 Task: Sort the recently solved tickets in your group, group by Requester language in ascending order.
Action: Mouse moved to (14, 249)
Screenshot: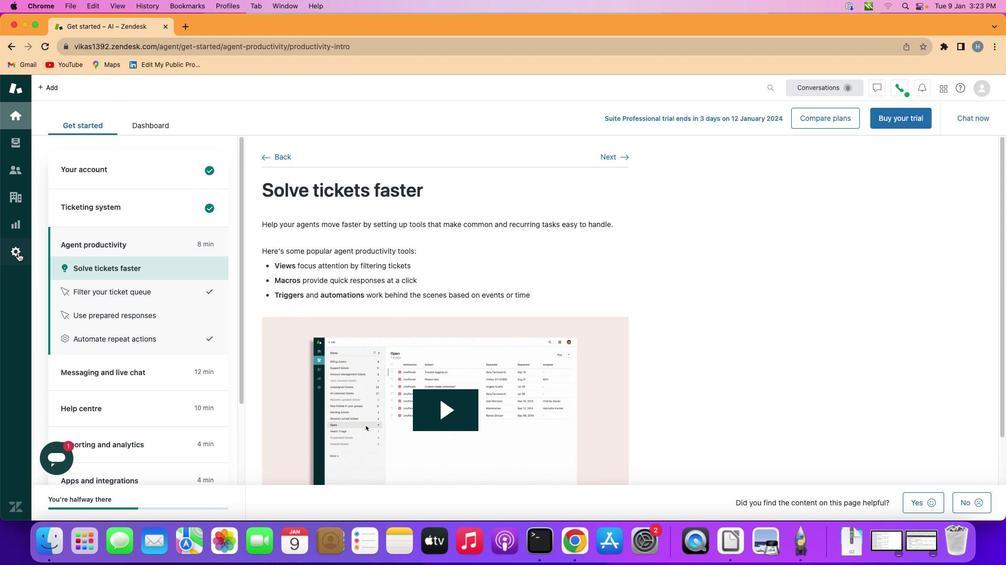 
Action: Mouse pressed left at (14, 249)
Screenshot: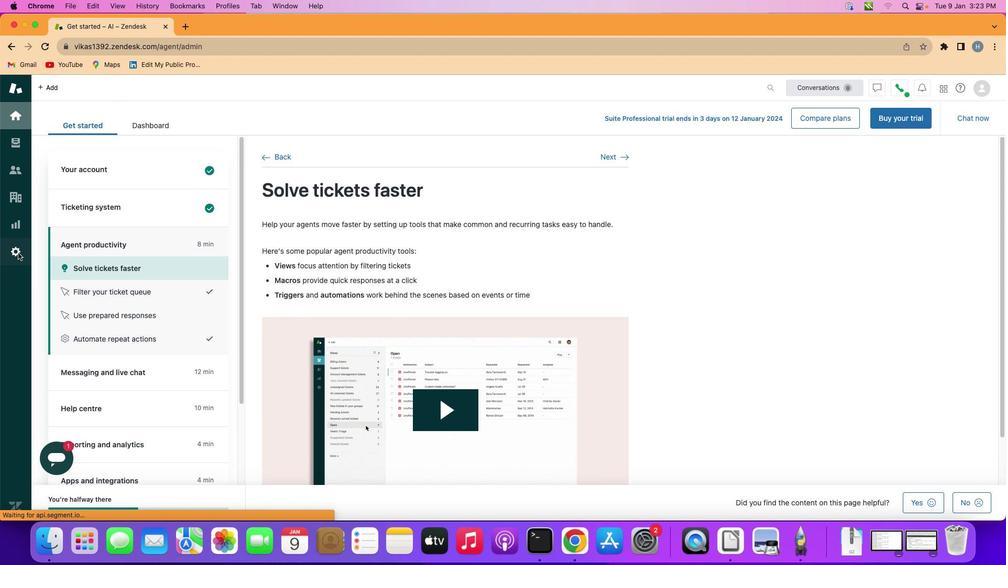 
Action: Mouse moved to (303, 350)
Screenshot: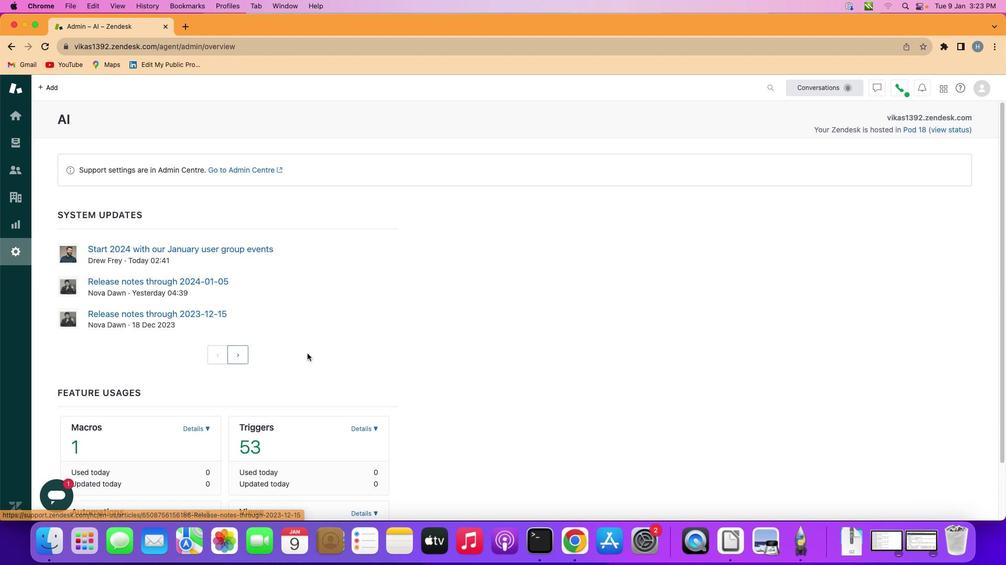 
Action: Mouse scrolled (303, 350) with delta (-3, -2)
Screenshot: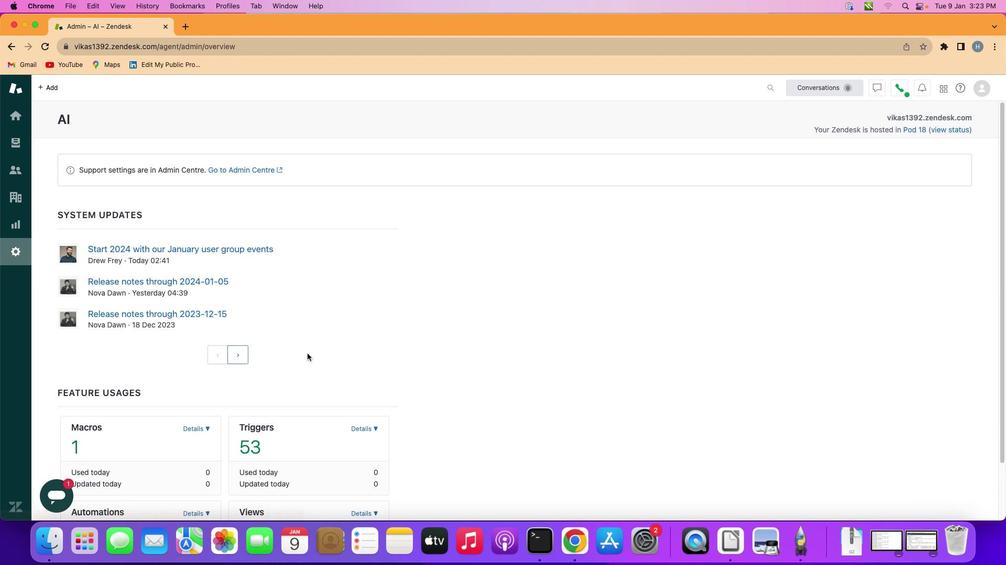 
Action: Mouse scrolled (303, 350) with delta (-3, -4)
Screenshot: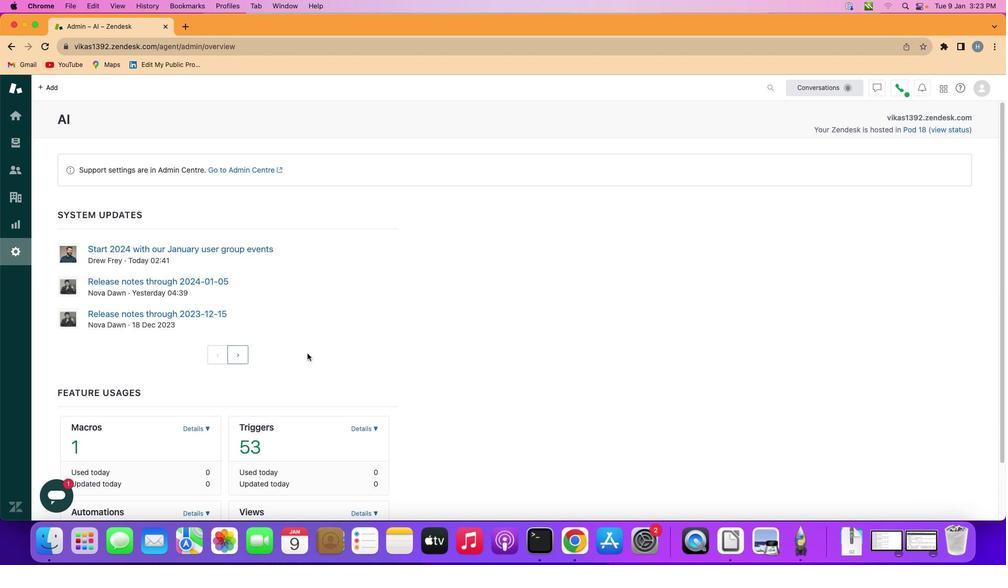 
Action: Mouse scrolled (303, 350) with delta (-3, -4)
Screenshot: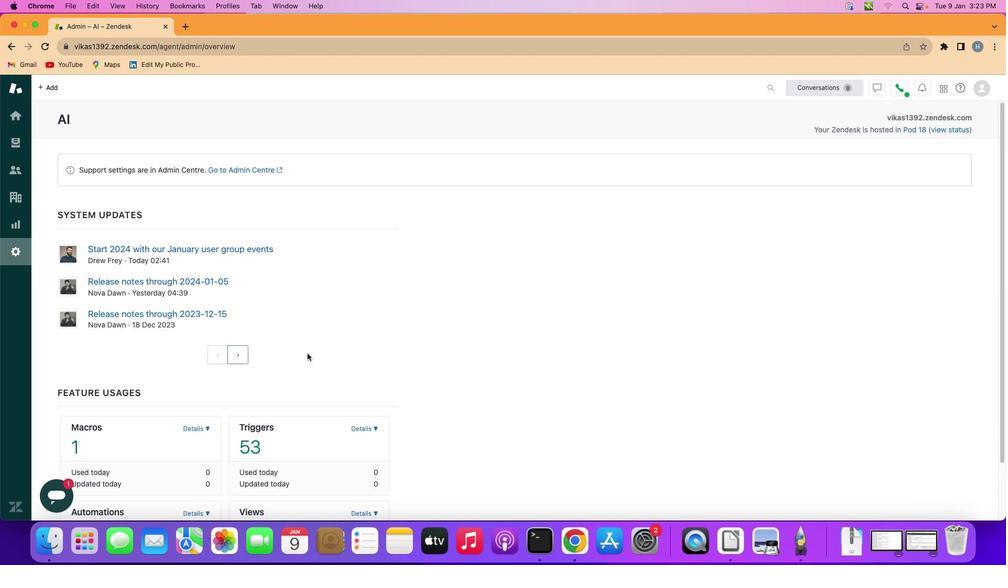 
Action: Mouse scrolled (303, 350) with delta (-3, -5)
Screenshot: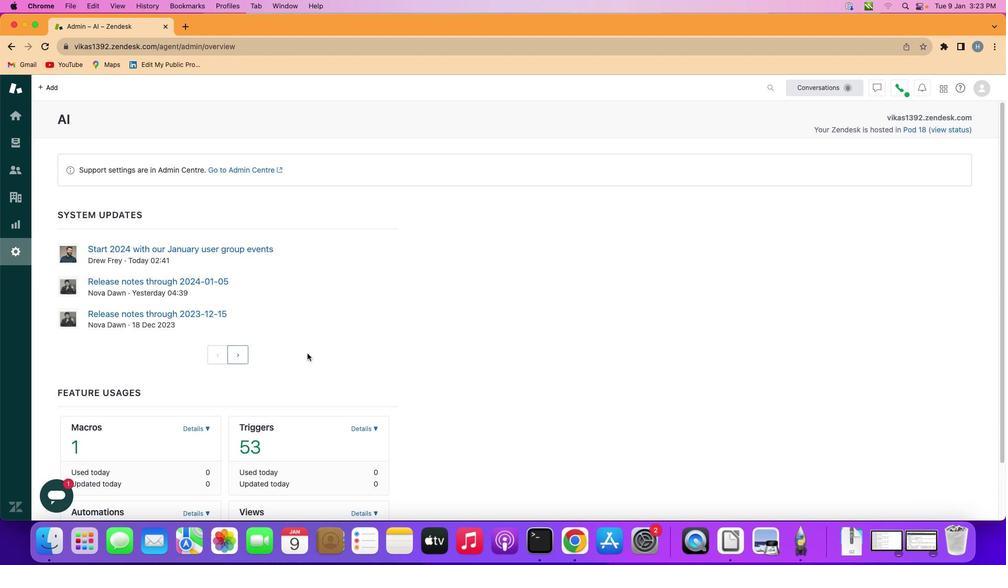 
Action: Mouse scrolled (303, 350) with delta (-3, -6)
Screenshot: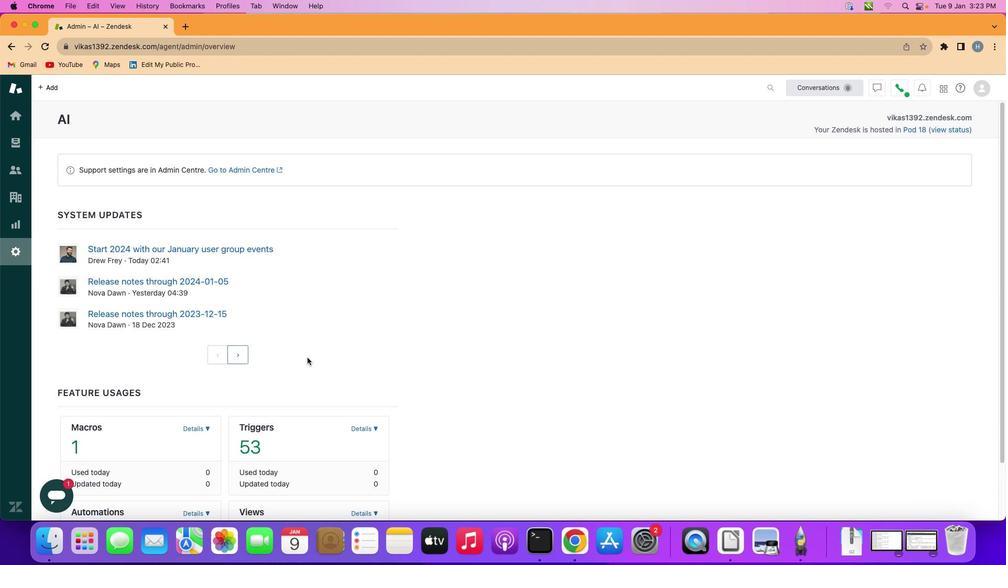 
Action: Mouse scrolled (303, 350) with delta (-3, -6)
Screenshot: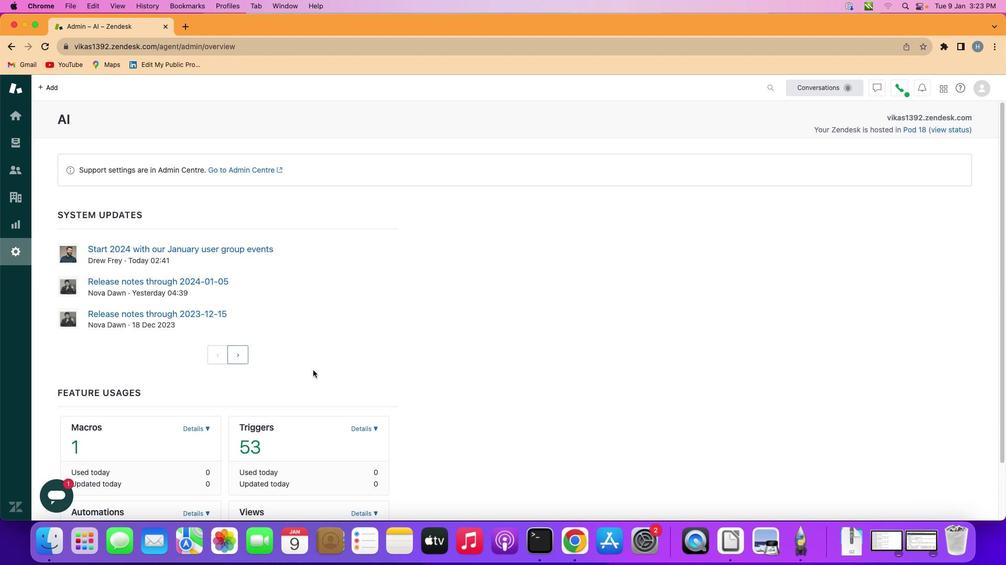 
Action: Mouse moved to (320, 423)
Screenshot: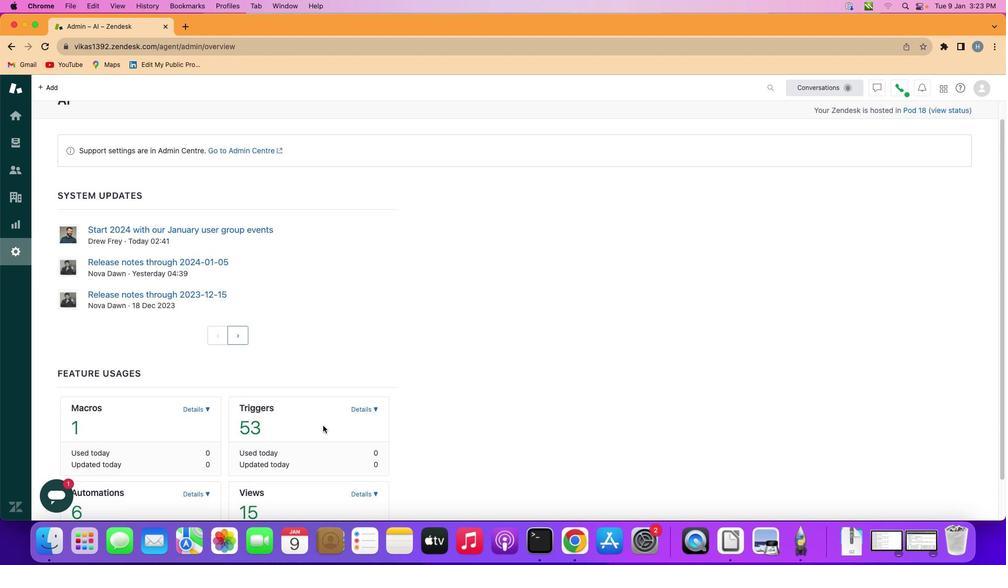 
Action: Mouse scrolled (320, 423) with delta (-3, -3)
Screenshot: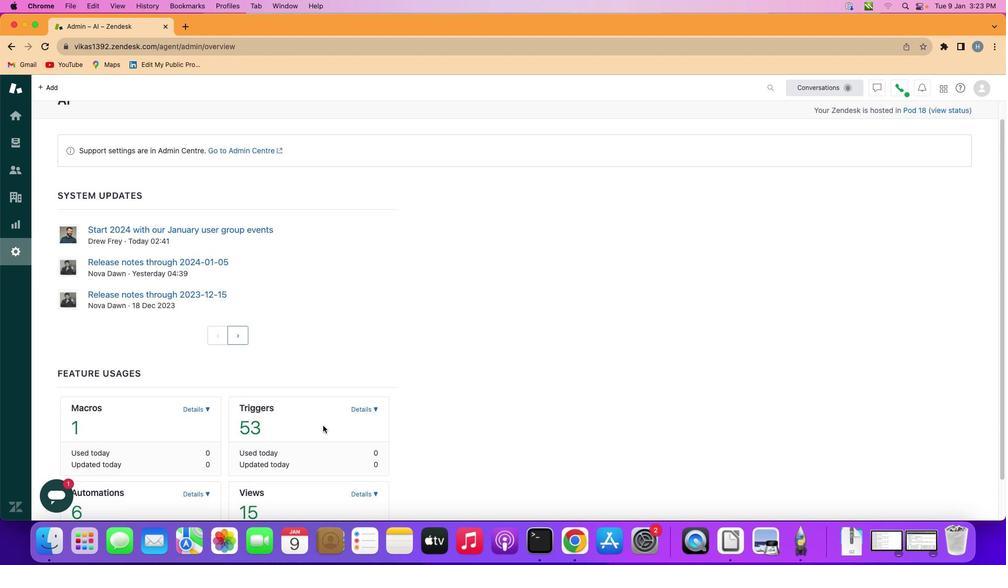 
Action: Mouse moved to (319, 422)
Screenshot: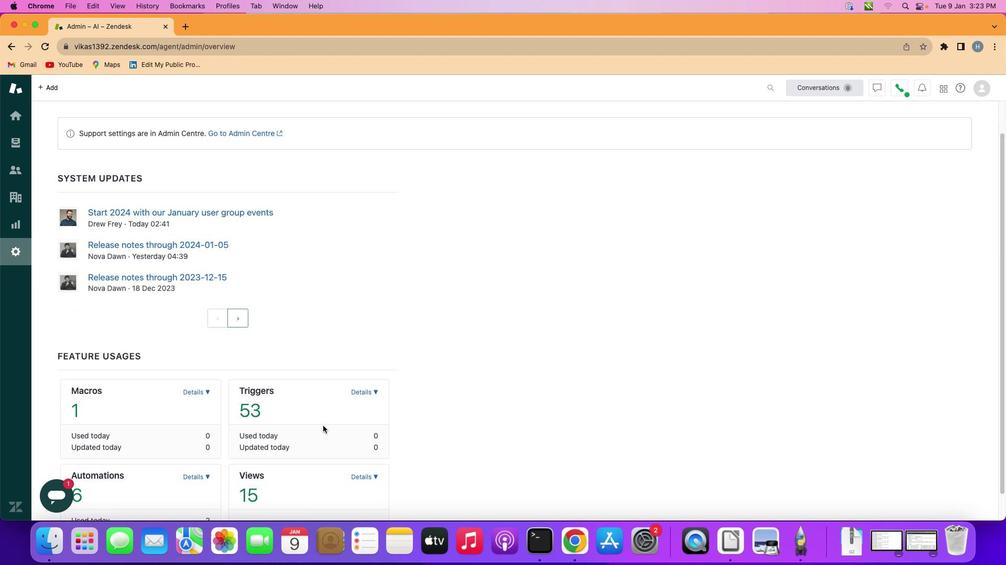 
Action: Mouse scrolled (319, 422) with delta (-3, -3)
Screenshot: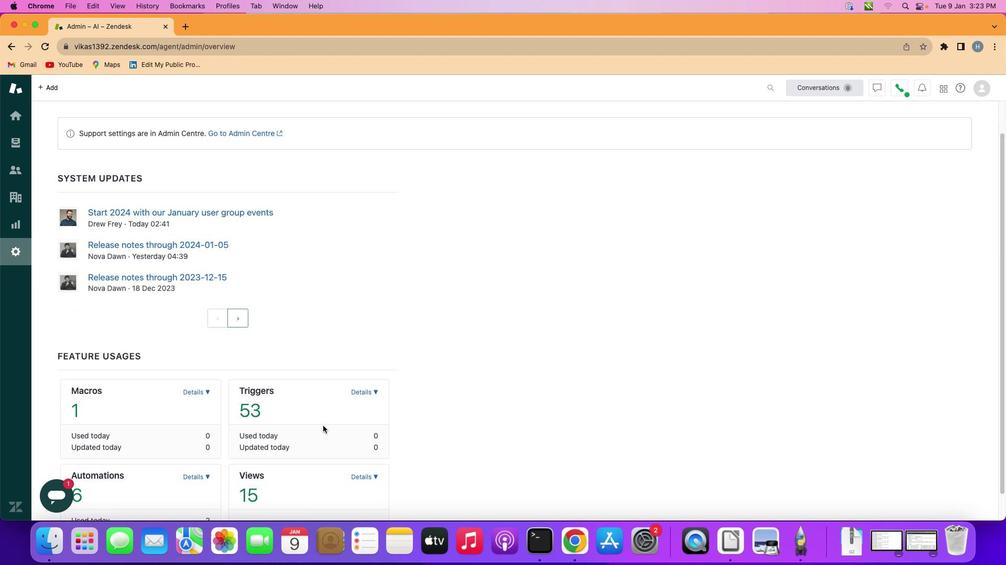 
Action: Mouse moved to (319, 422)
Screenshot: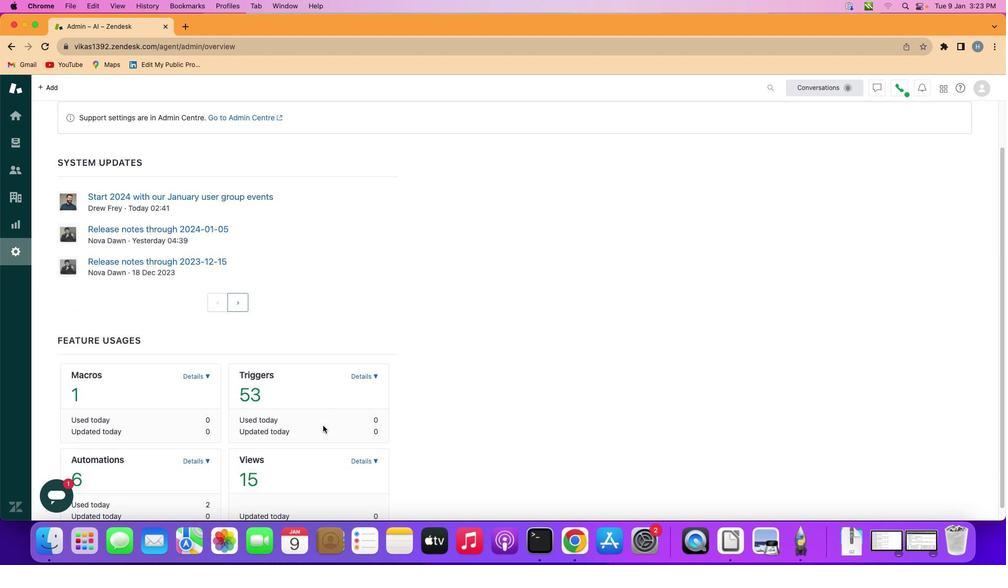 
Action: Mouse scrolled (319, 422) with delta (-3, -4)
Screenshot: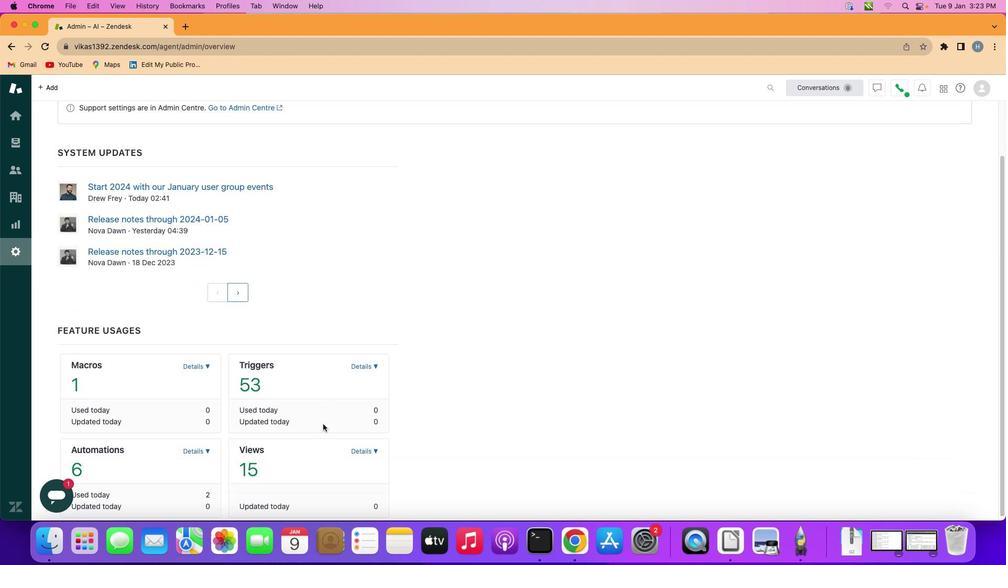 
Action: Mouse moved to (319, 422)
Screenshot: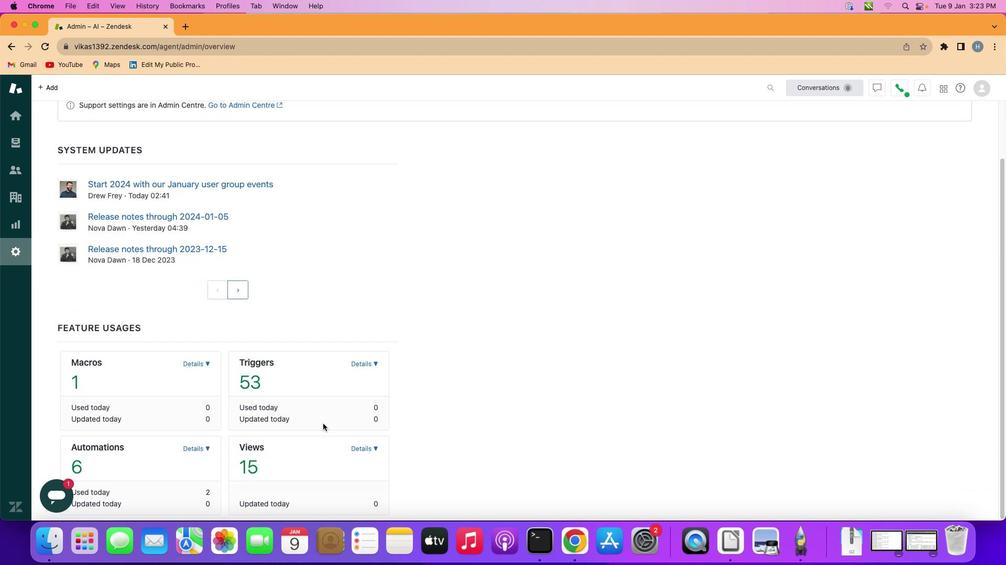 
Action: Mouse scrolled (319, 422) with delta (-3, -5)
Screenshot: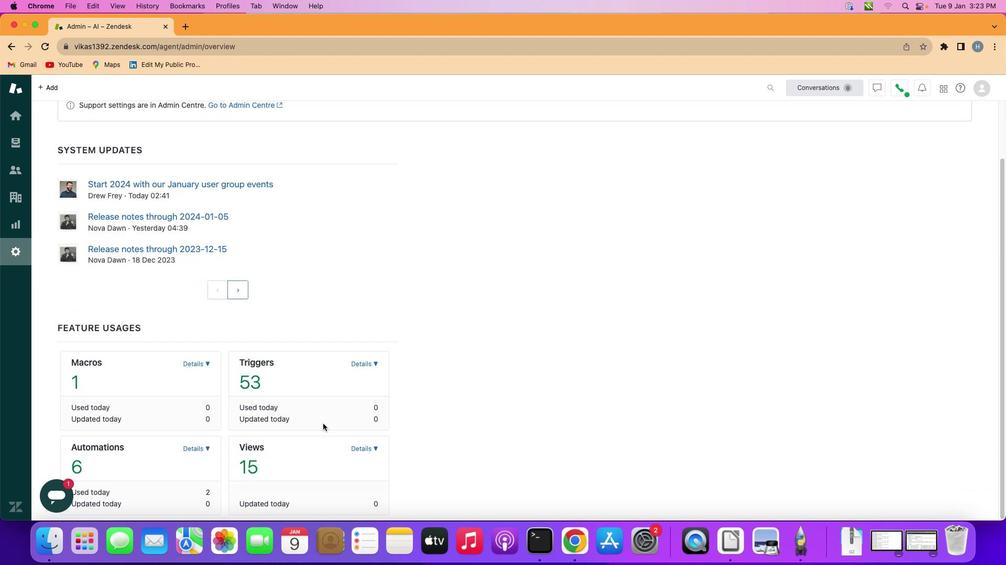 
Action: Mouse scrolled (319, 422) with delta (-3, -5)
Screenshot: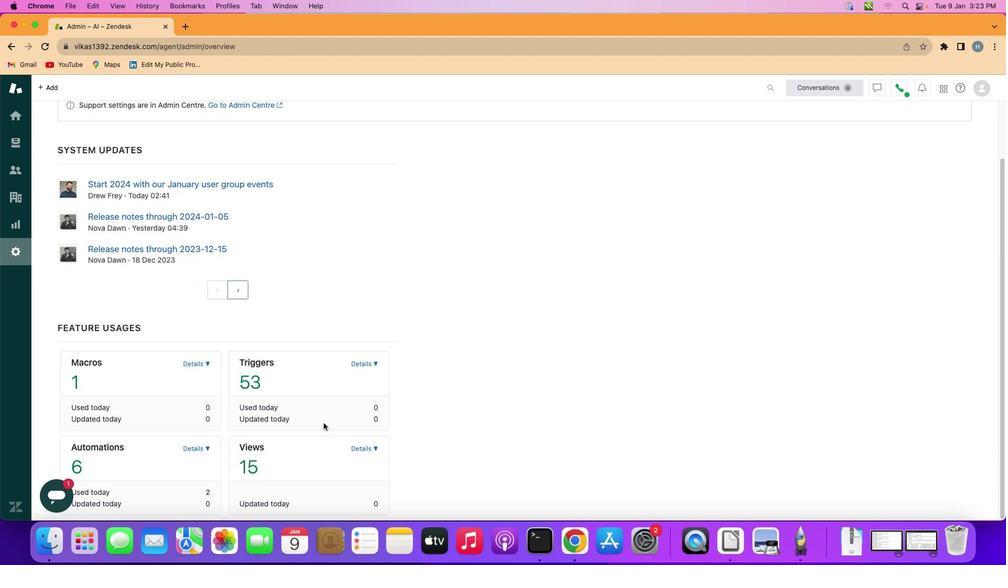
Action: Mouse scrolled (319, 422) with delta (-3, -5)
Screenshot: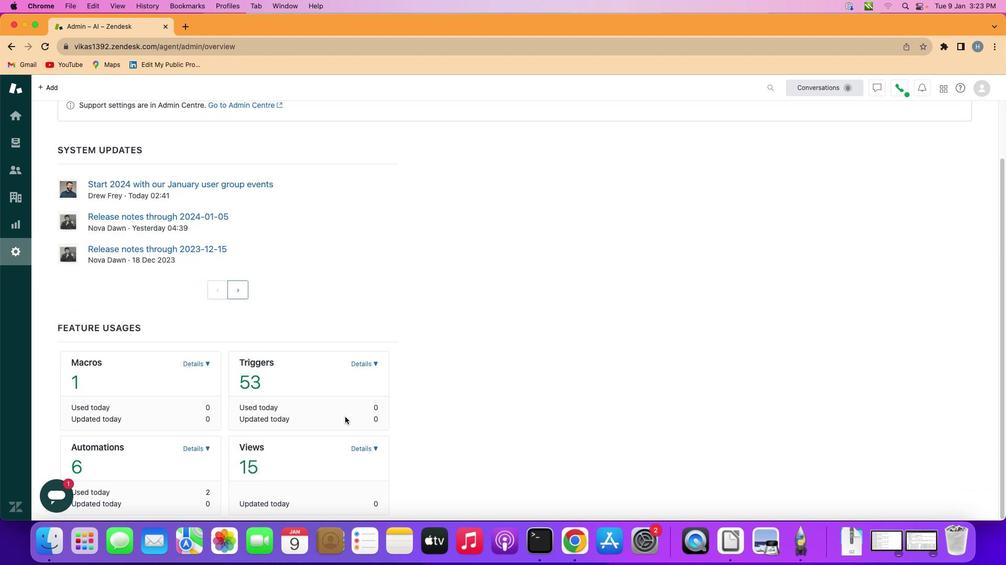 
Action: Mouse moved to (357, 445)
Screenshot: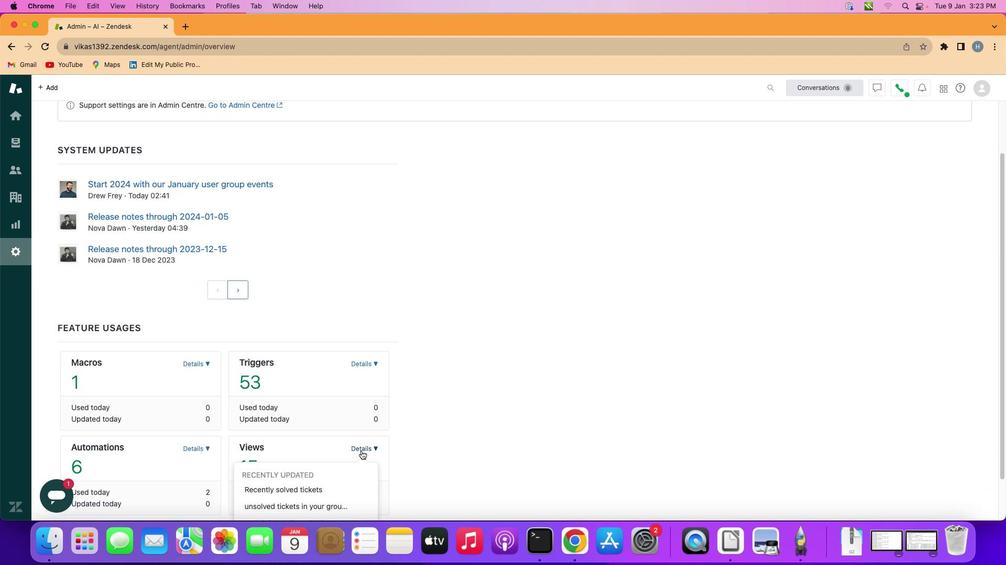 
Action: Mouse pressed left at (357, 445)
Screenshot: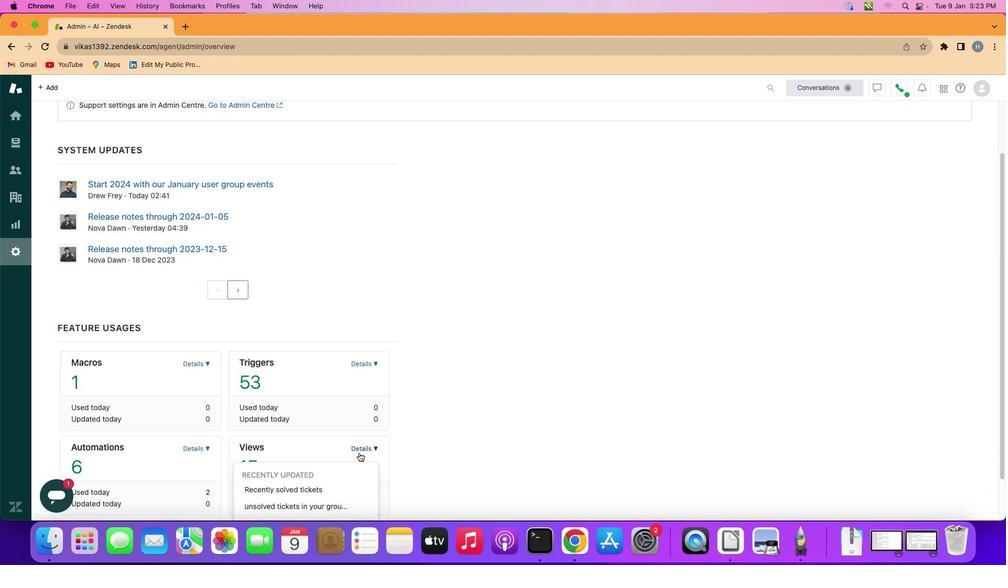 
Action: Mouse moved to (310, 483)
Screenshot: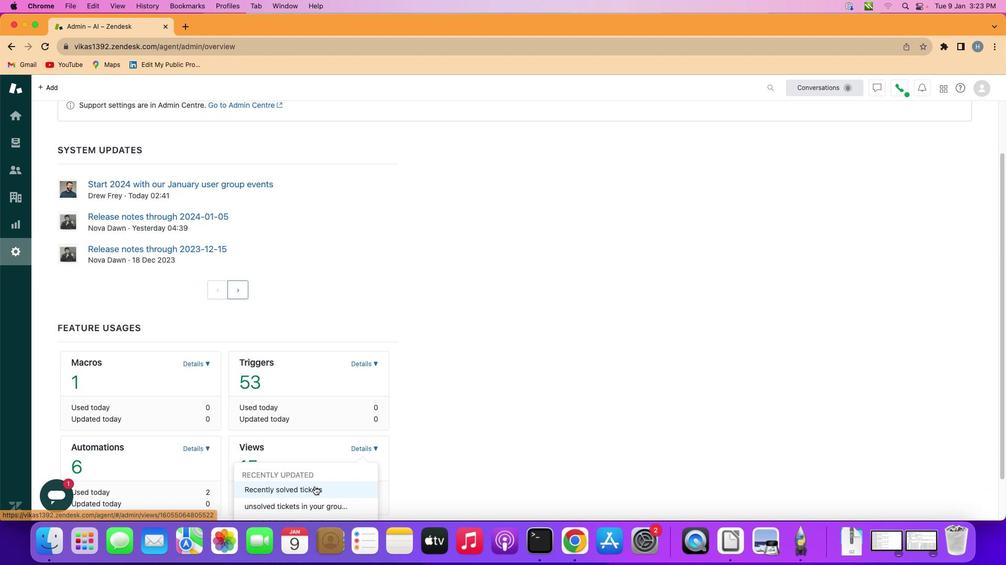 
Action: Mouse pressed left at (310, 483)
Screenshot: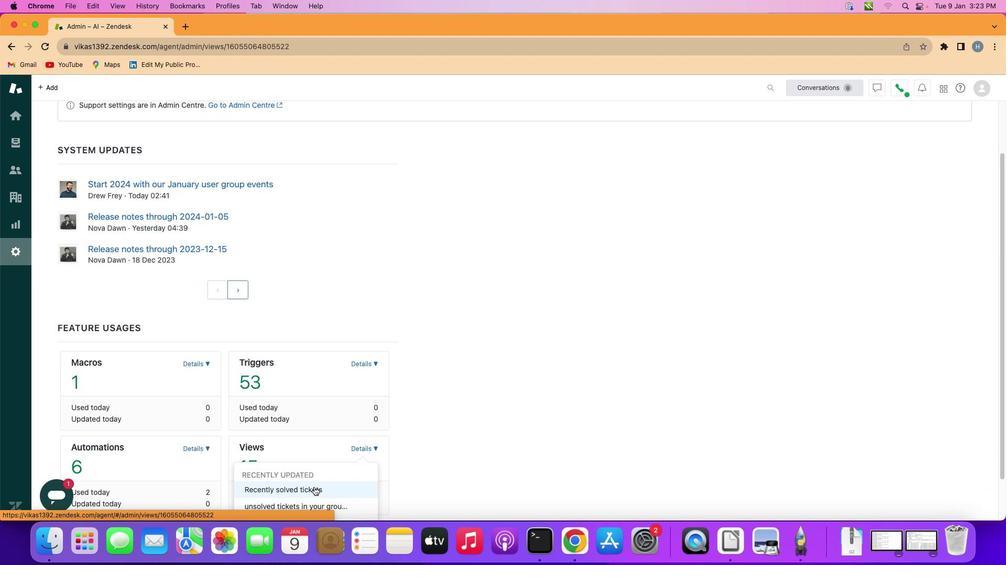 
Action: Mouse moved to (356, 324)
Screenshot: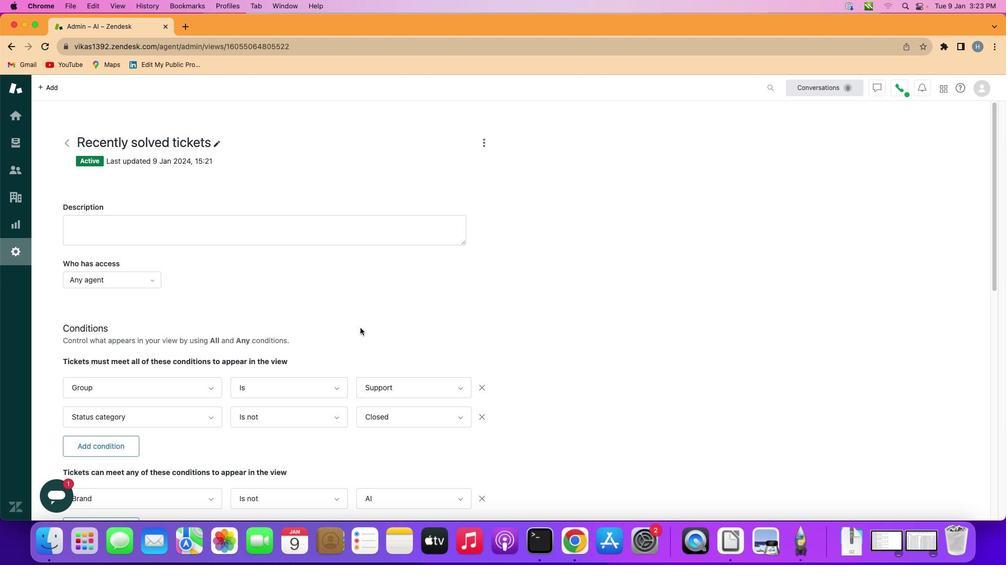 
Action: Mouse scrolled (356, 324) with delta (-3, -3)
Screenshot: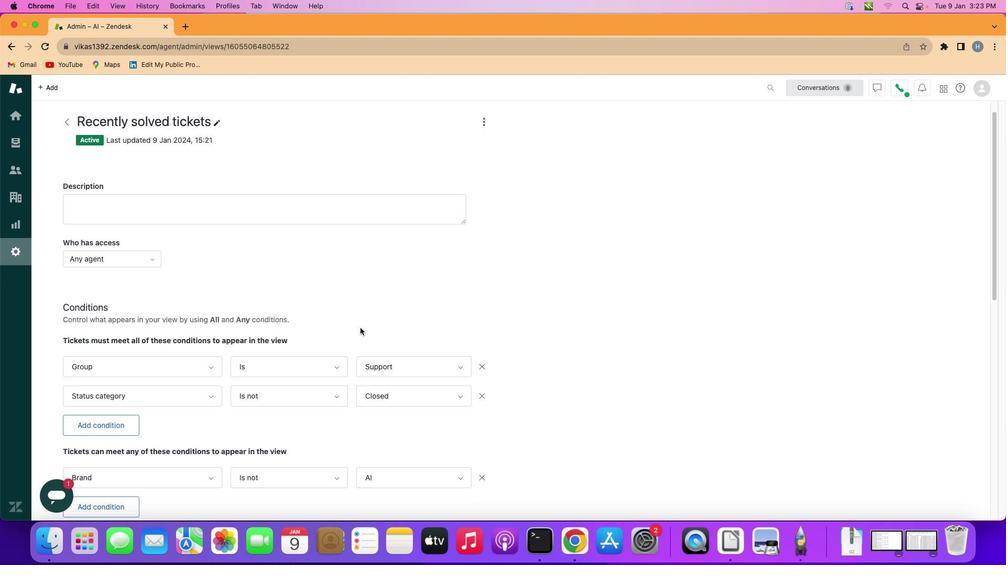 
Action: Mouse scrolled (356, 324) with delta (-3, -3)
Screenshot: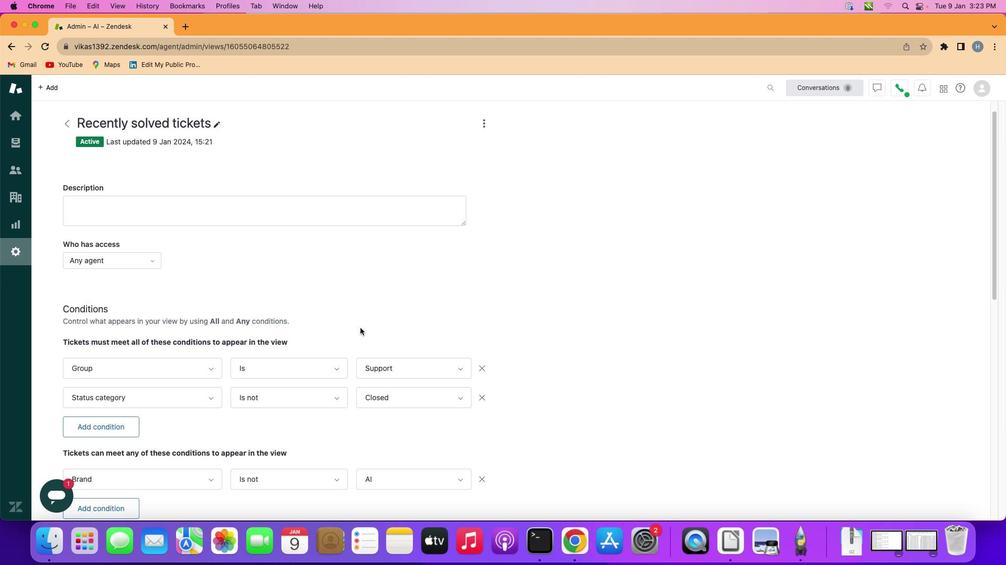 
Action: Mouse scrolled (356, 324) with delta (-3, -4)
Screenshot: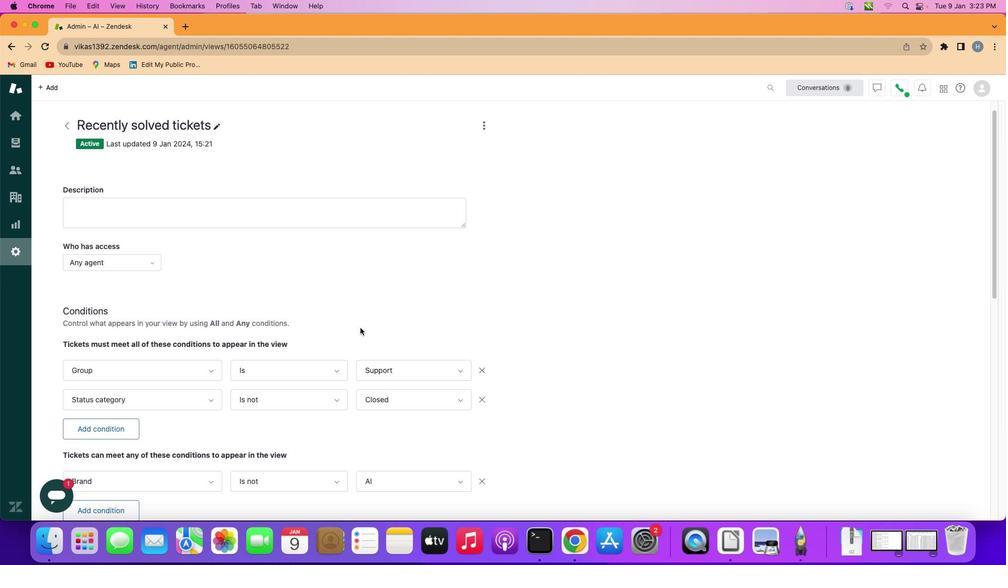 
Action: Mouse scrolled (356, 324) with delta (-3, -1)
Screenshot: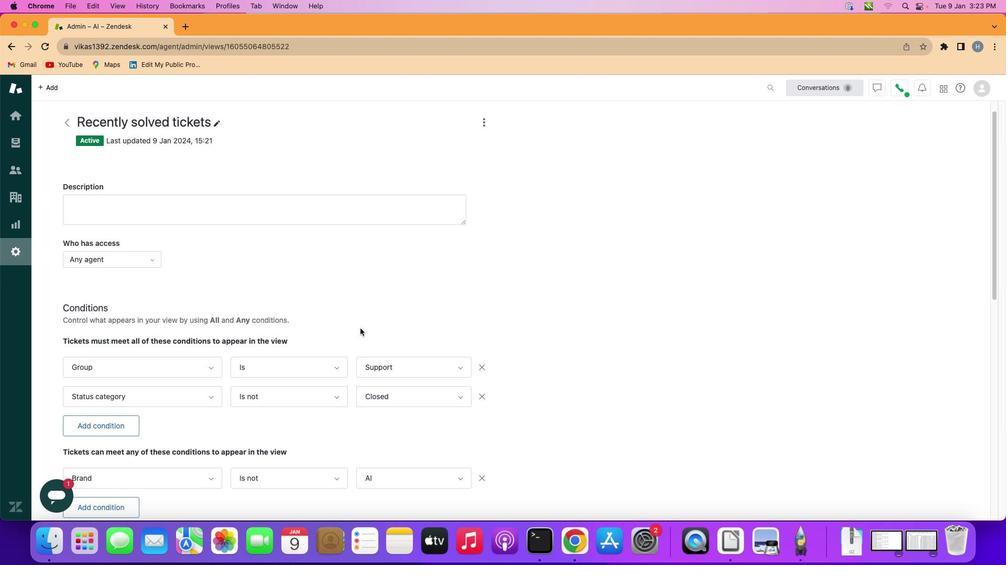 
Action: Mouse scrolled (356, 324) with delta (-3, -3)
Screenshot: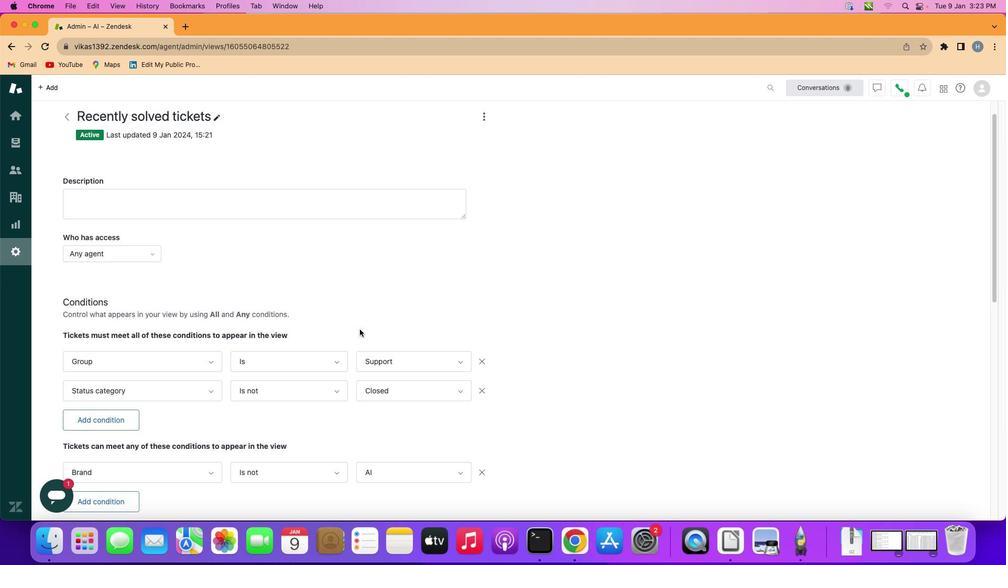 
Action: Mouse moved to (356, 328)
Screenshot: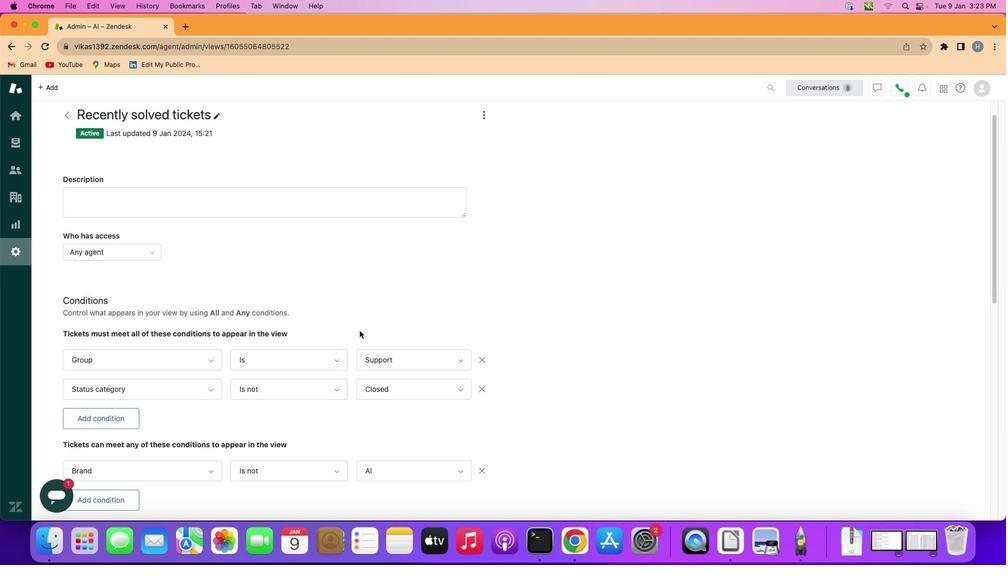 
Action: Mouse scrolled (356, 328) with delta (-3, -3)
Screenshot: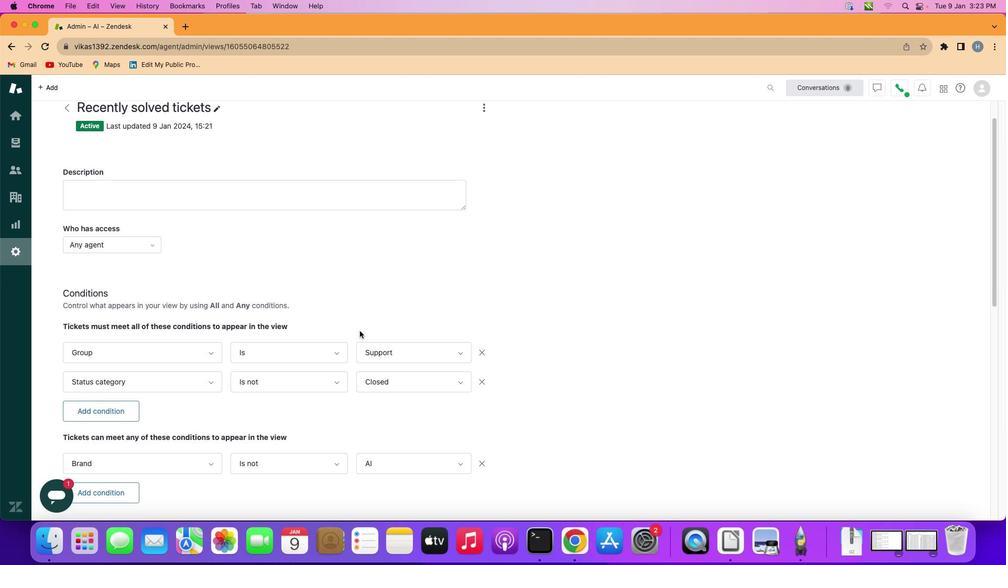 
Action: Mouse scrolled (356, 328) with delta (-3, -3)
Screenshot: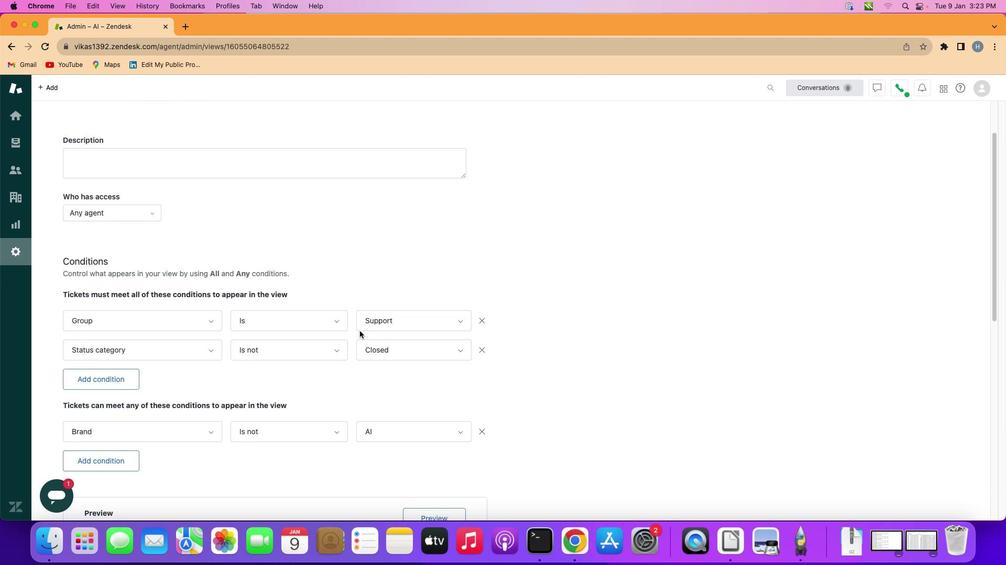 
Action: Mouse scrolled (356, 328) with delta (-3, -3)
Screenshot: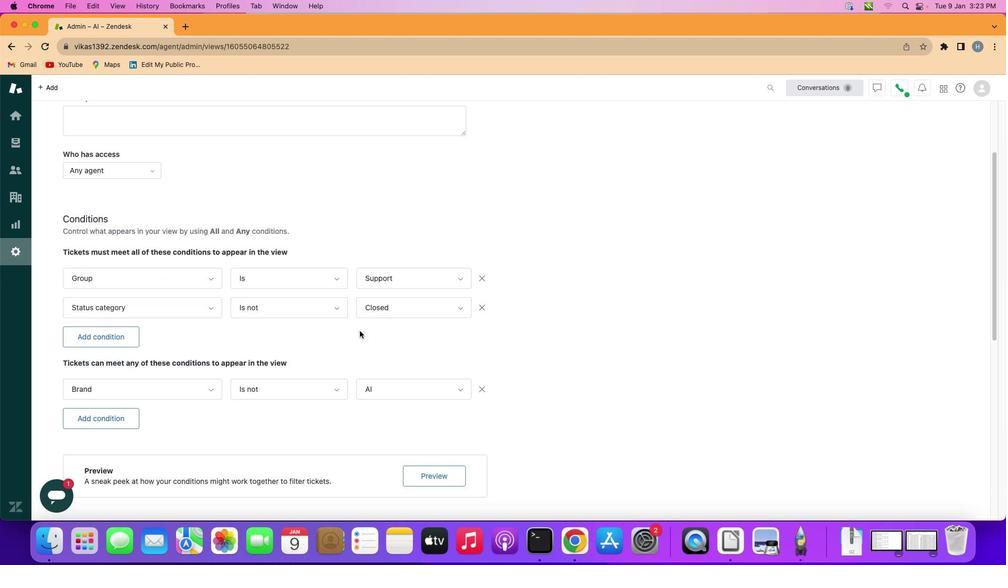 
Action: Mouse scrolled (356, 328) with delta (-3, -4)
Screenshot: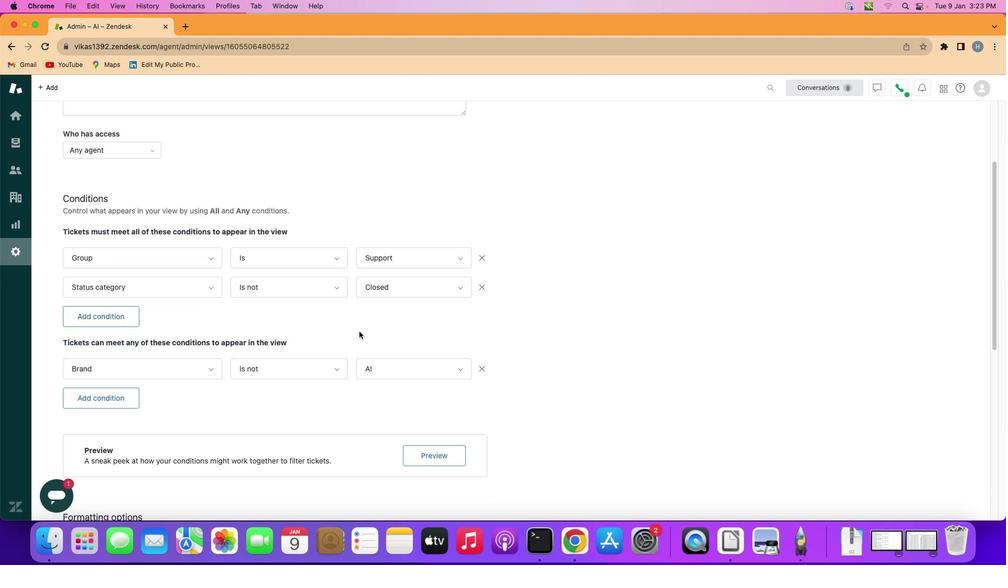 
Action: Mouse moved to (354, 328)
Screenshot: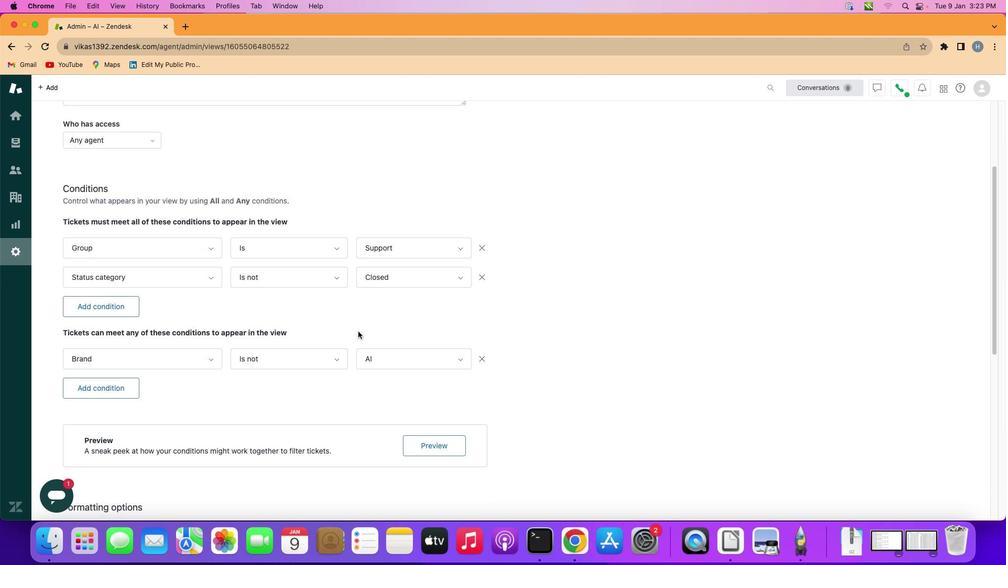 
Action: Mouse scrolled (354, 328) with delta (-3, -3)
Screenshot: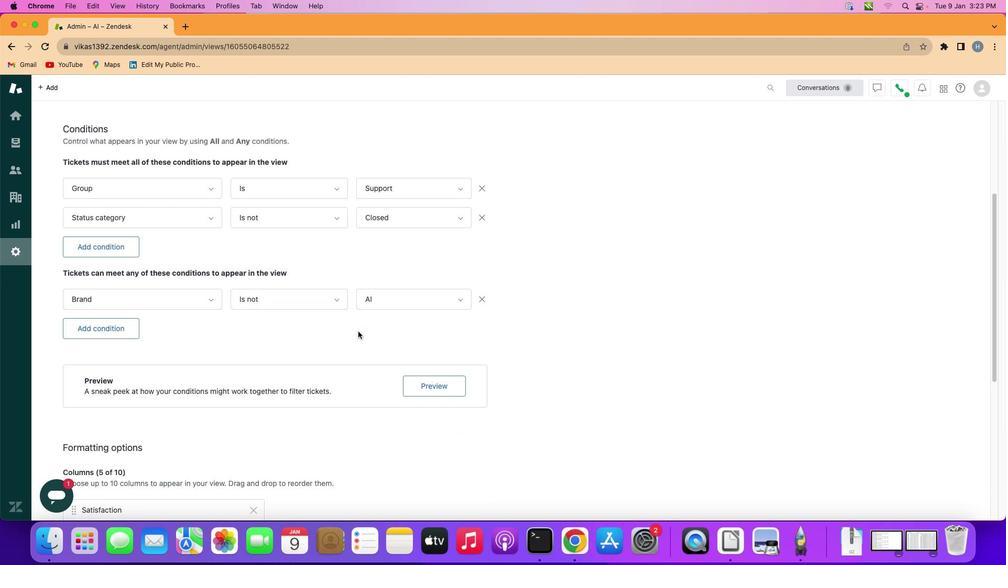 
Action: Mouse scrolled (354, 328) with delta (-3, -3)
Screenshot: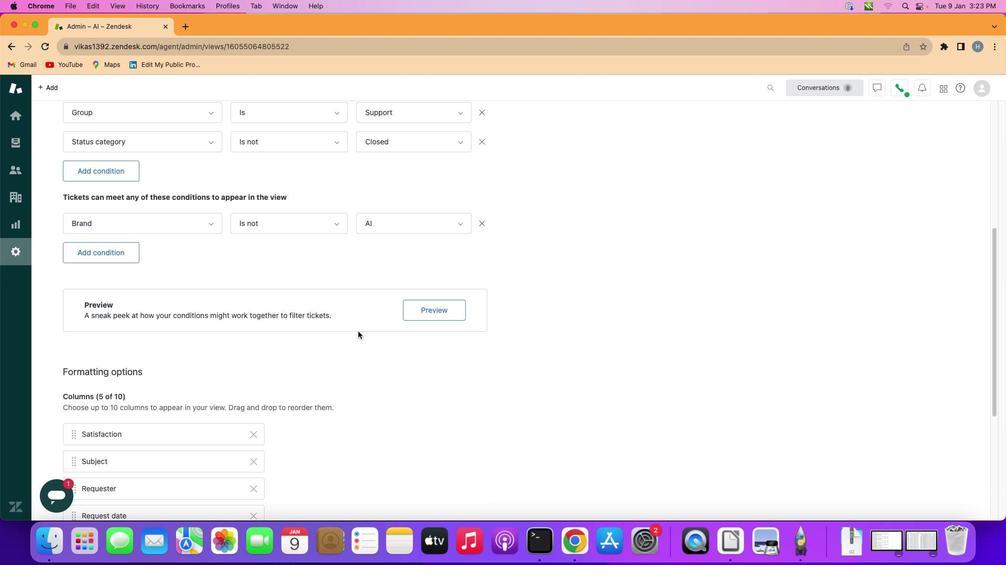 
Action: Mouse scrolled (354, 328) with delta (-3, -4)
Screenshot: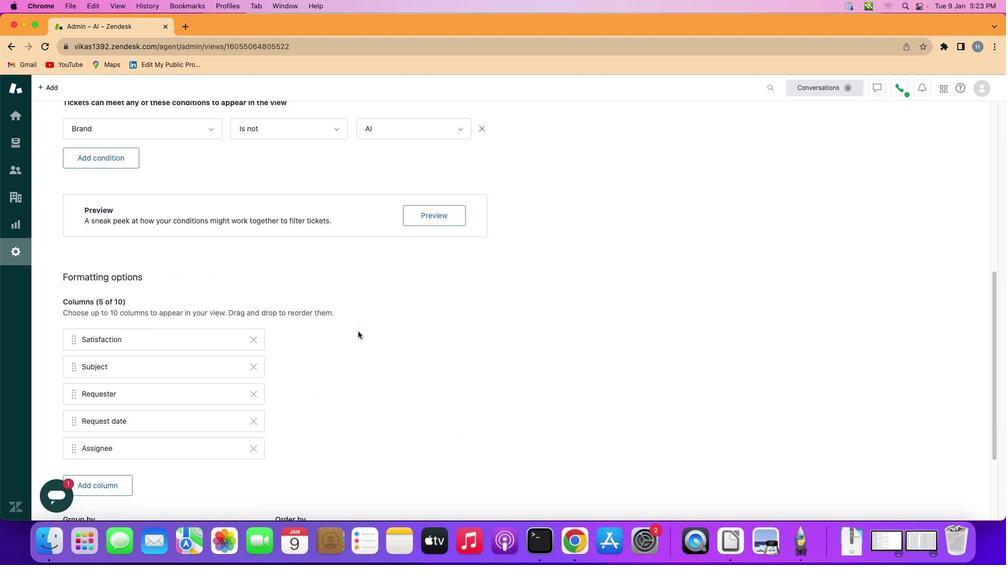 
Action: Mouse scrolled (354, 328) with delta (-3, -5)
Screenshot: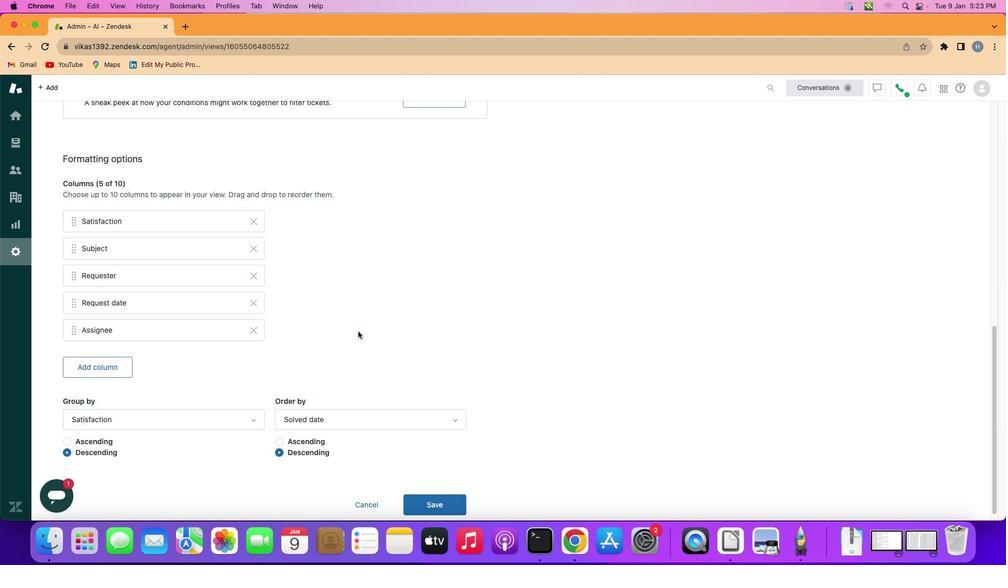 
Action: Mouse scrolled (354, 328) with delta (-3, -5)
Screenshot: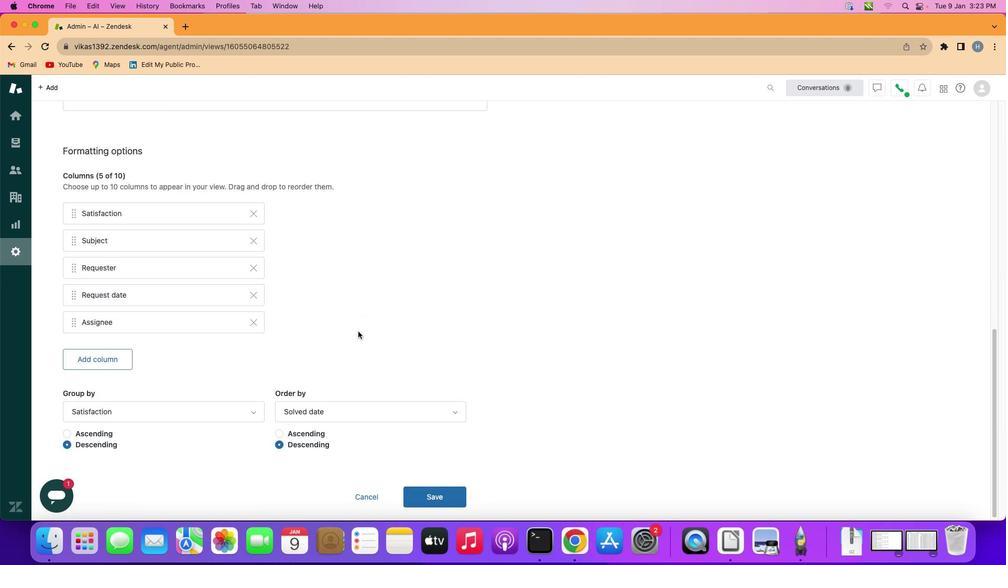 
Action: Mouse scrolled (354, 328) with delta (-3, -5)
Screenshot: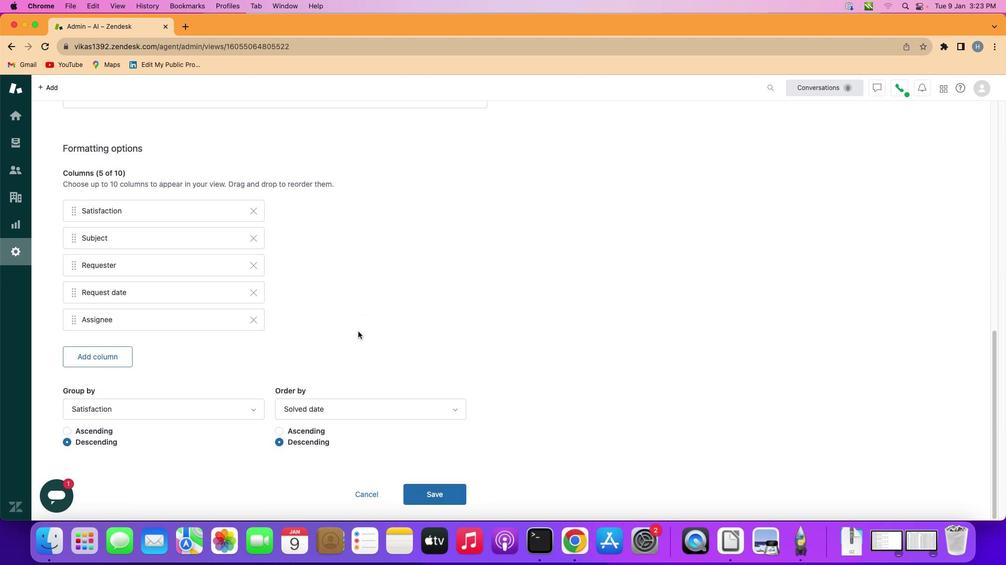 
Action: Mouse scrolled (354, 328) with delta (-3, -3)
Screenshot: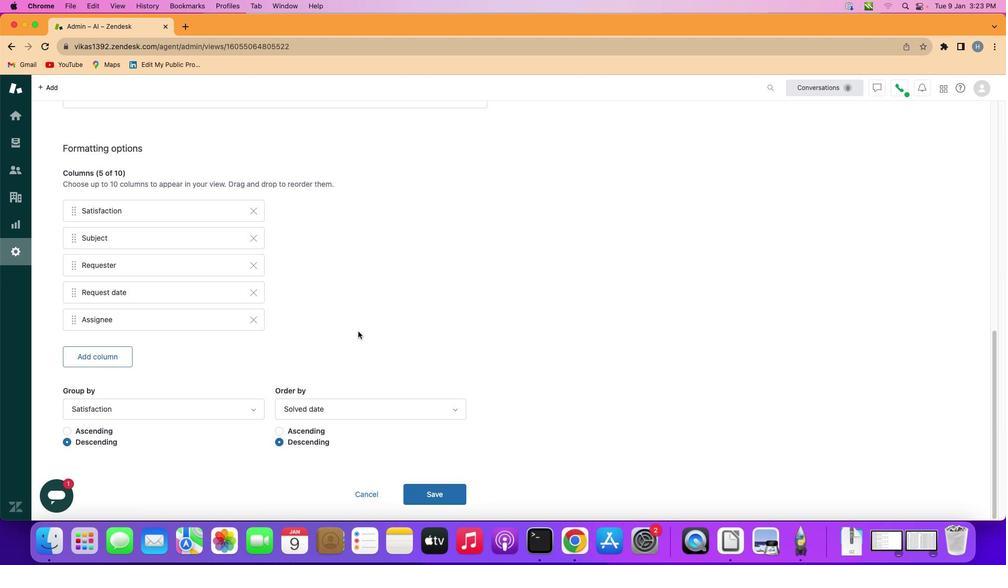 
Action: Mouse scrolled (354, 328) with delta (-3, -3)
Screenshot: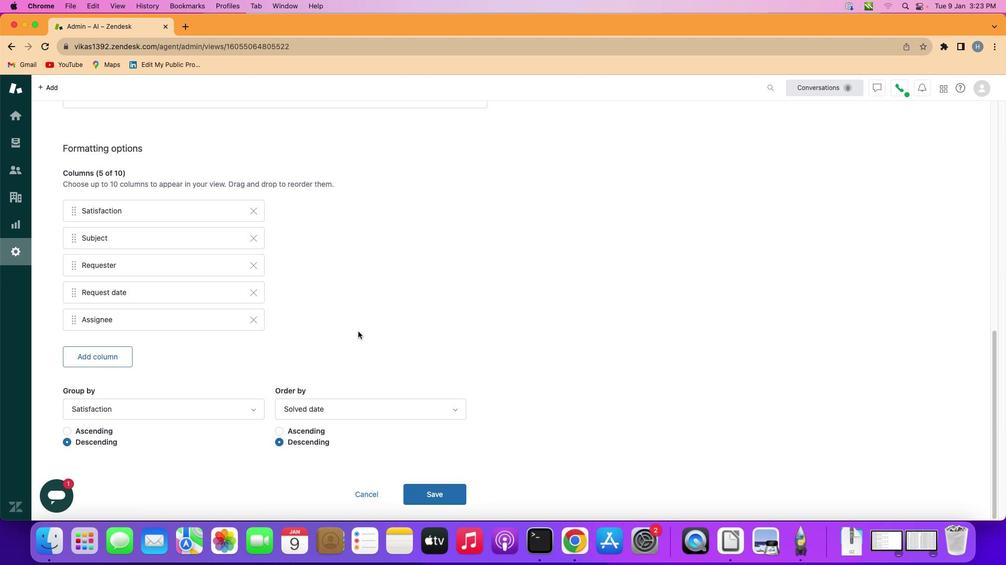 
Action: Mouse scrolled (354, 328) with delta (-3, -3)
Screenshot: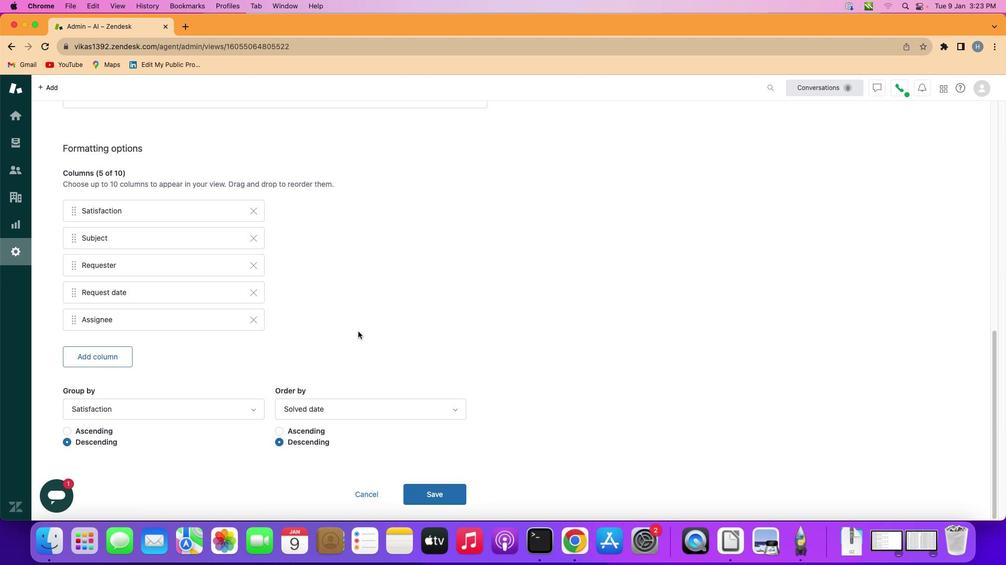 
Action: Mouse scrolled (354, 328) with delta (-3, -4)
Screenshot: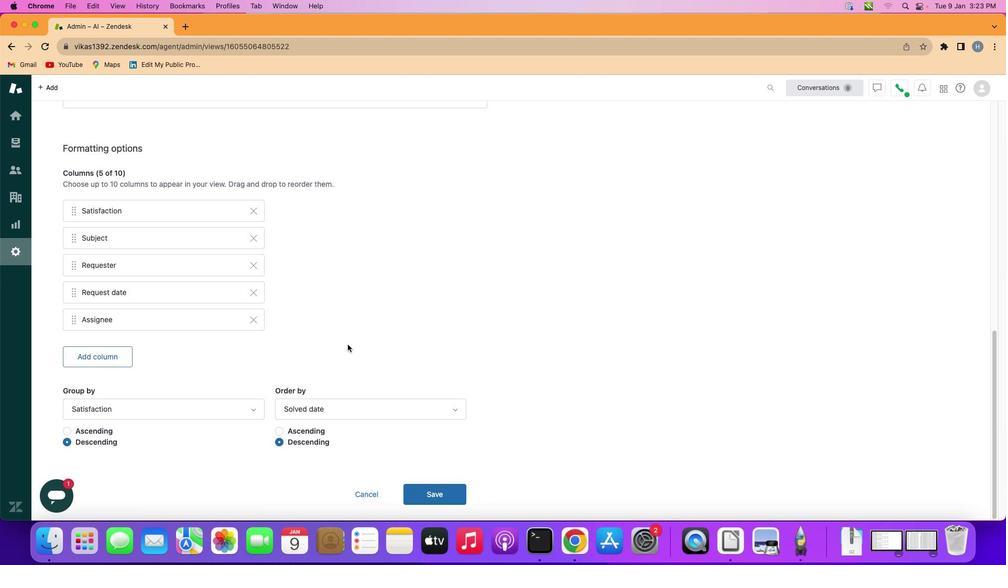 
Action: Mouse moved to (250, 406)
Screenshot: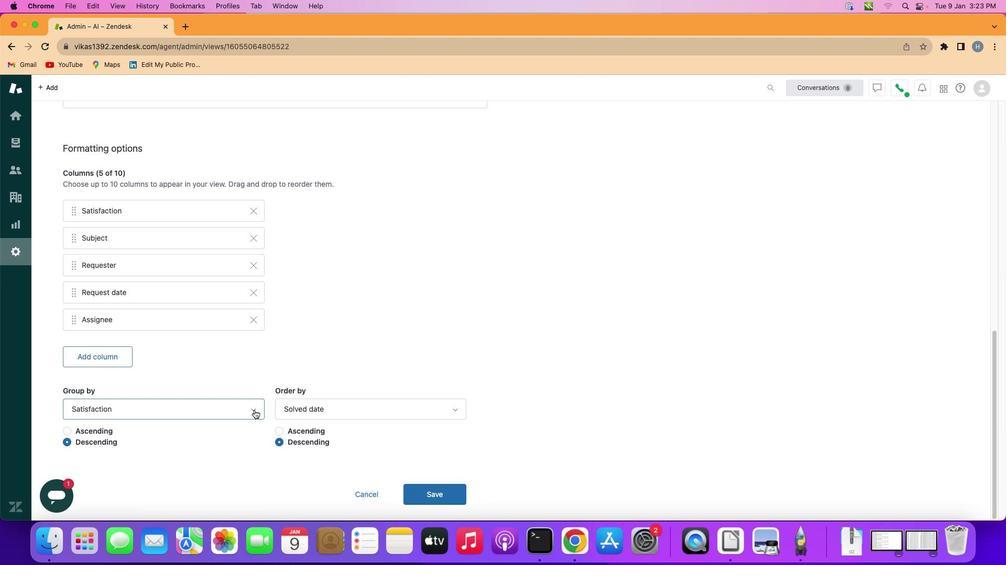 
Action: Mouse pressed left at (250, 406)
Screenshot: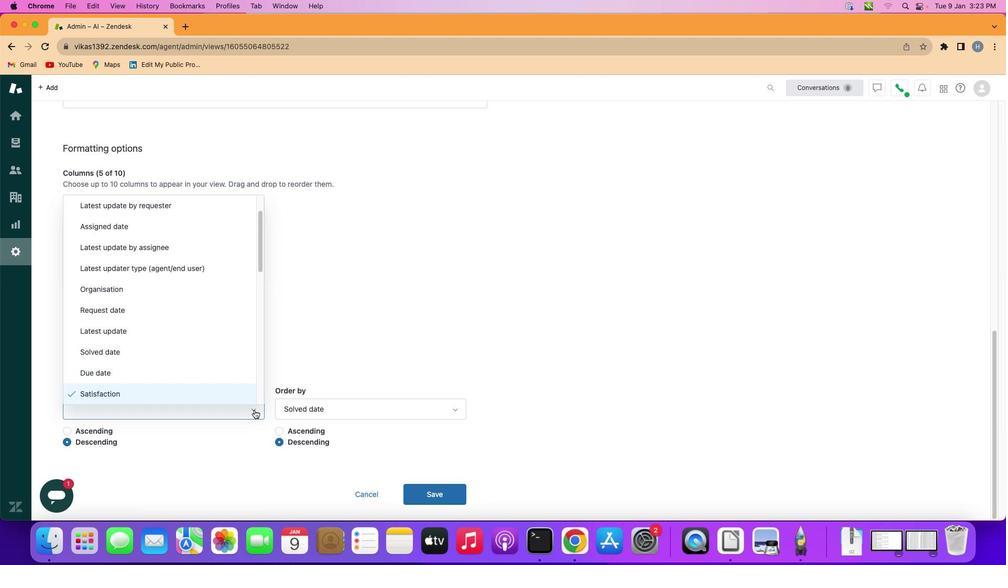 
Action: Mouse moved to (227, 306)
Screenshot: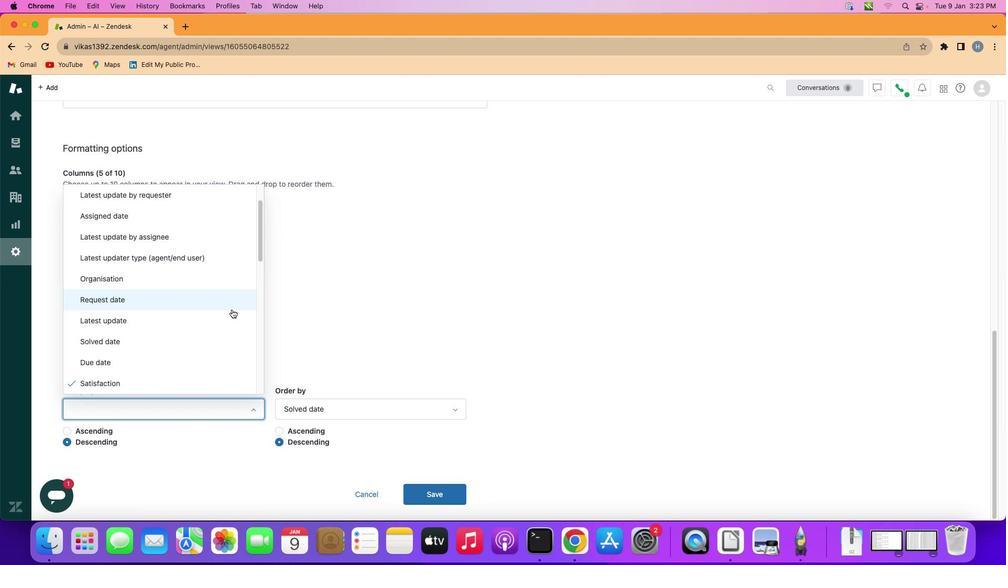 
Action: Mouse scrolled (227, 306) with delta (-3, -3)
Screenshot: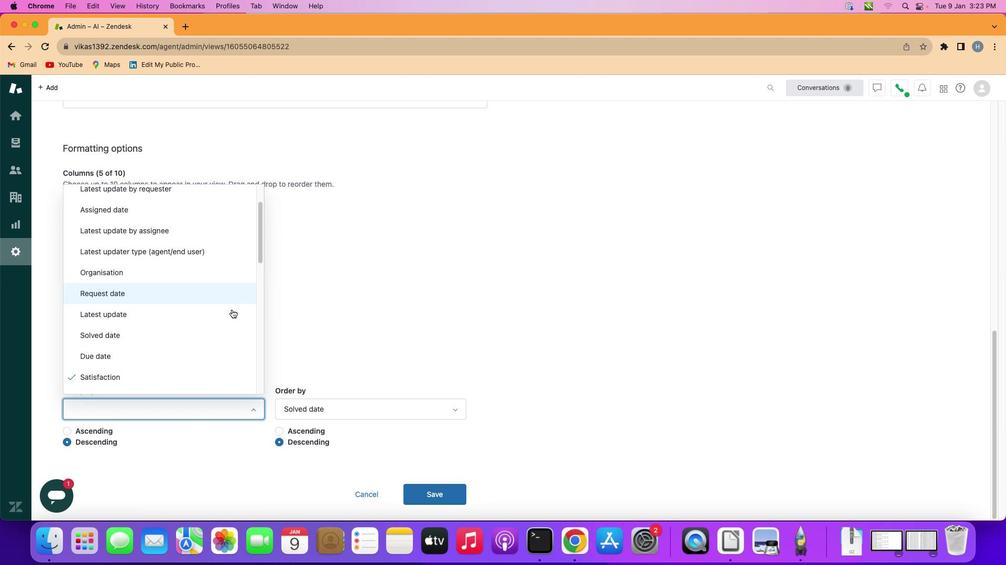 
Action: Mouse scrolled (227, 306) with delta (-3, -3)
Screenshot: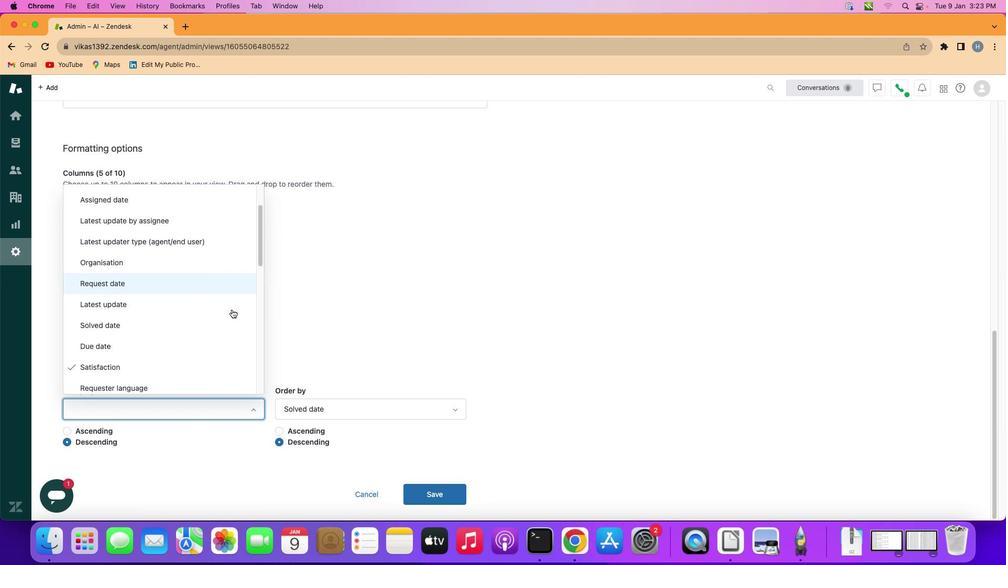 
Action: Mouse scrolled (227, 306) with delta (-3, -3)
Screenshot: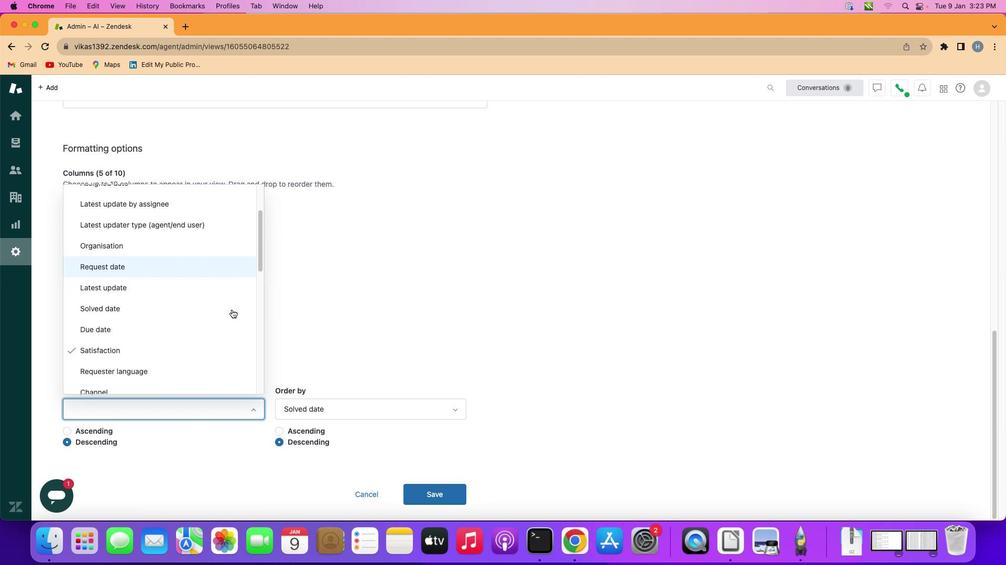 
Action: Mouse scrolled (227, 306) with delta (-3, -3)
Screenshot: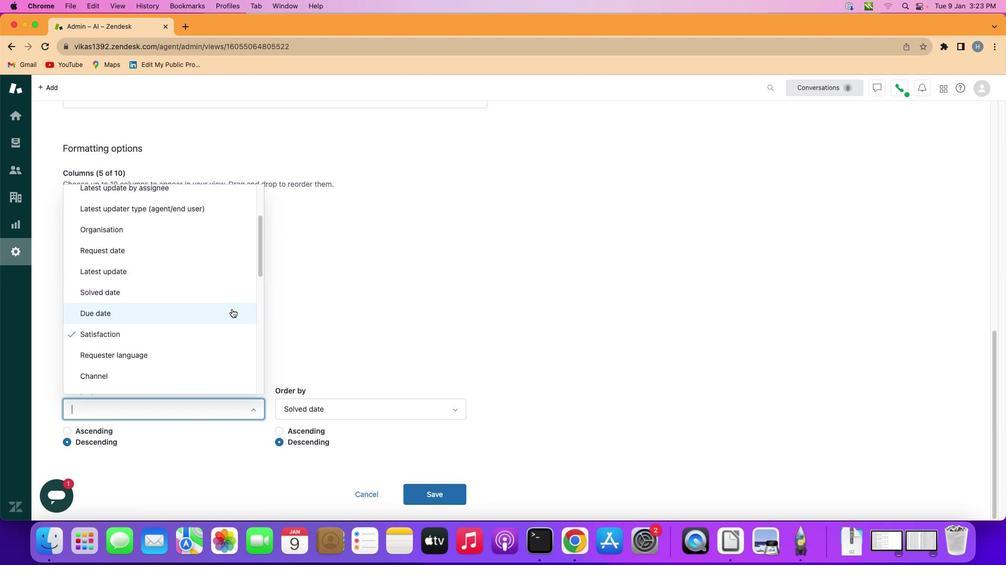 
Action: Mouse moved to (228, 306)
Screenshot: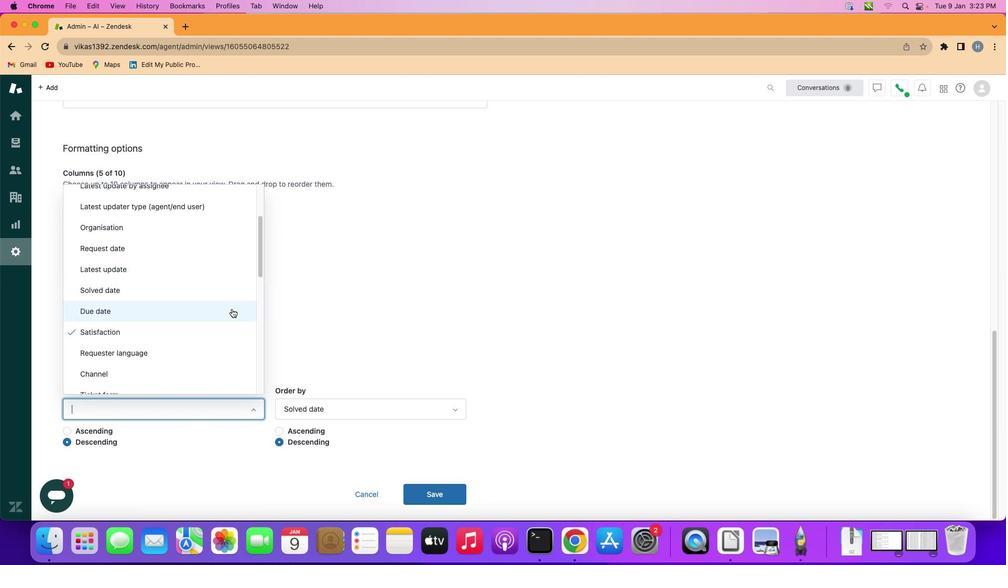 
Action: Mouse scrolled (228, 306) with delta (-3, -3)
Screenshot: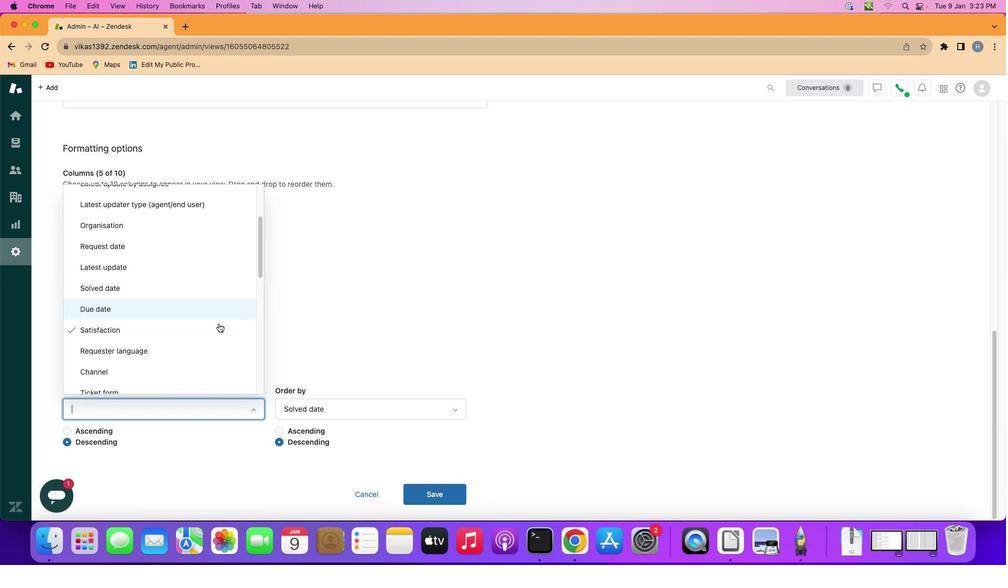 
Action: Mouse moved to (198, 341)
Screenshot: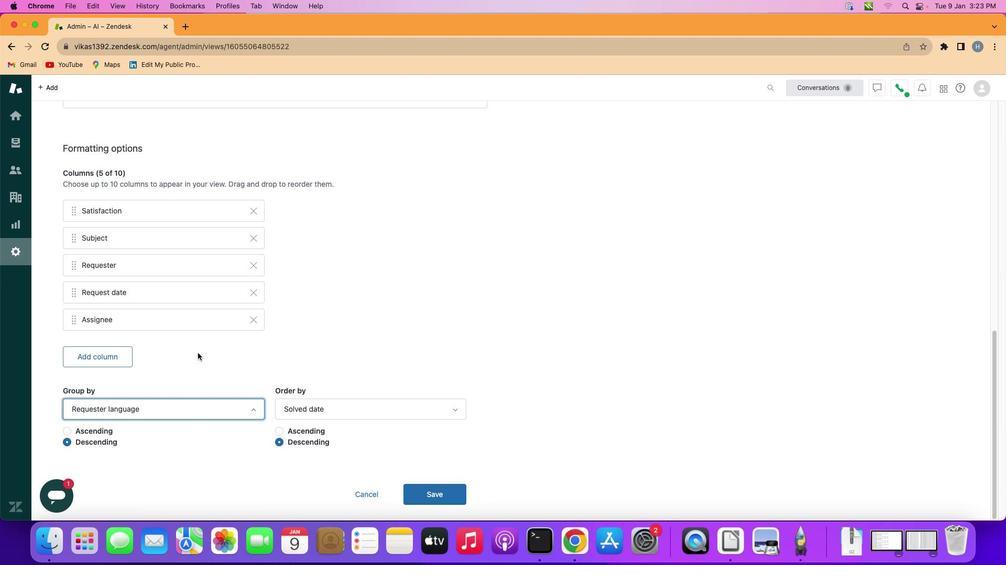 
Action: Mouse pressed left at (198, 341)
Screenshot: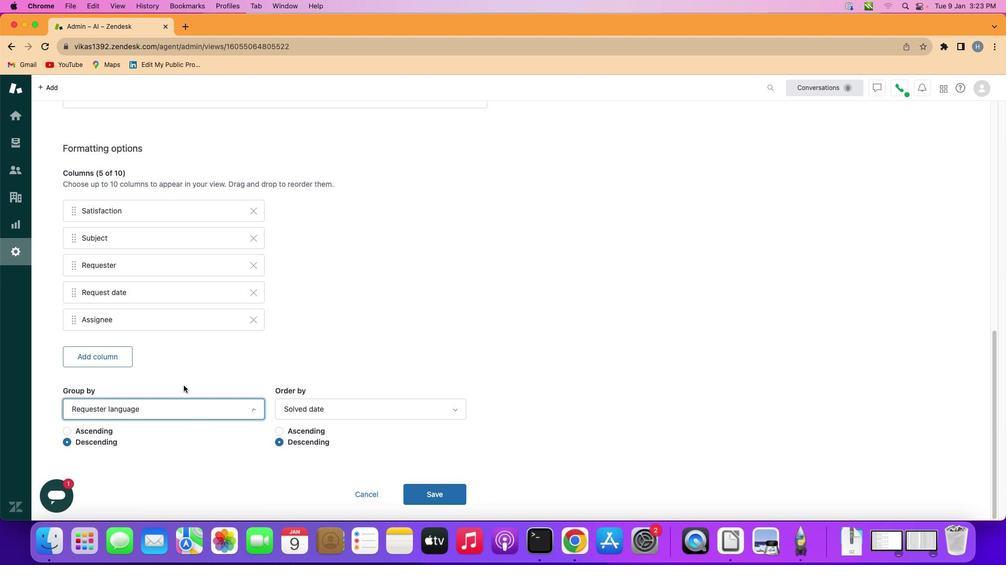 
Action: Mouse moved to (93, 427)
Screenshot: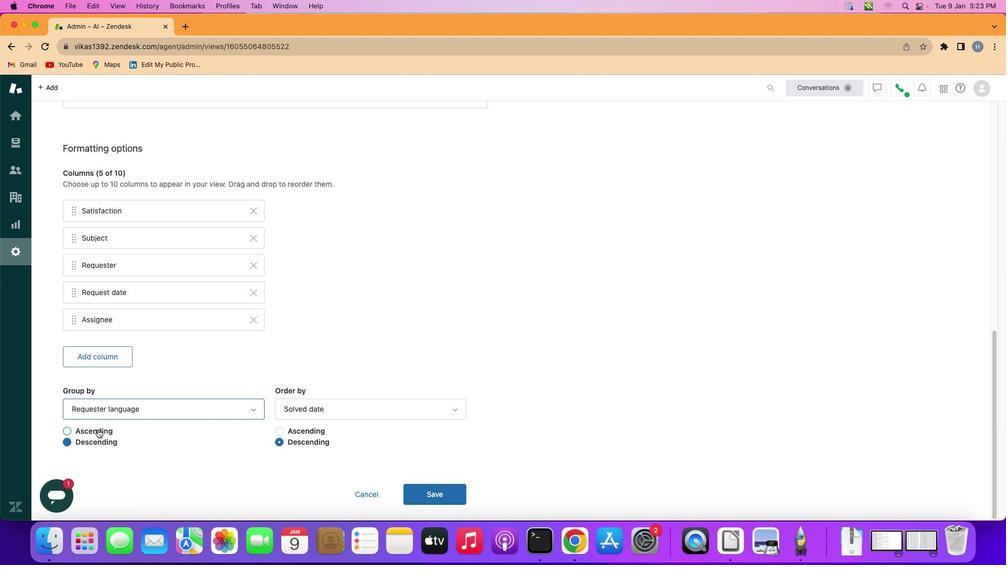 
Action: Mouse pressed left at (93, 427)
Screenshot: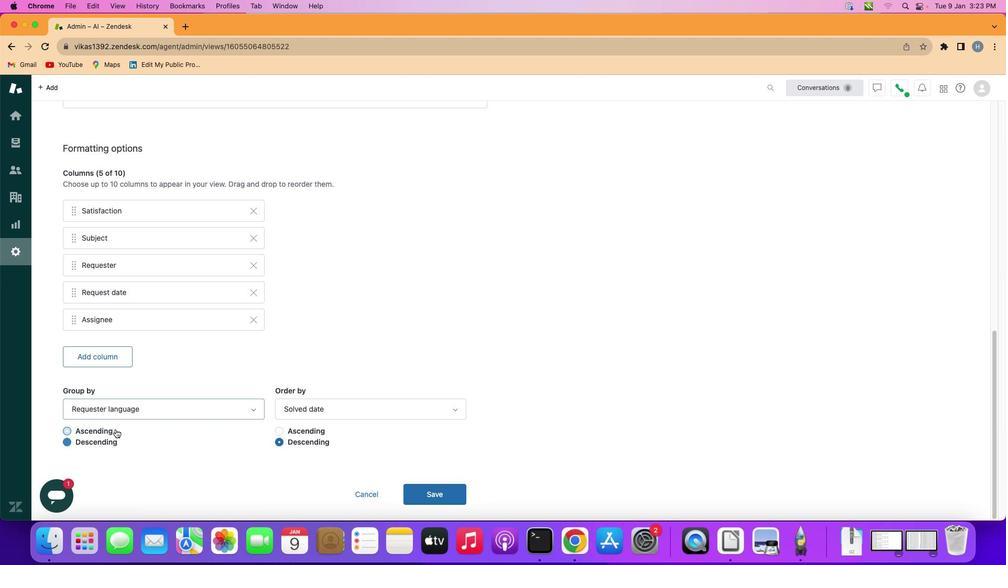 
Action: Mouse moved to (408, 492)
Screenshot: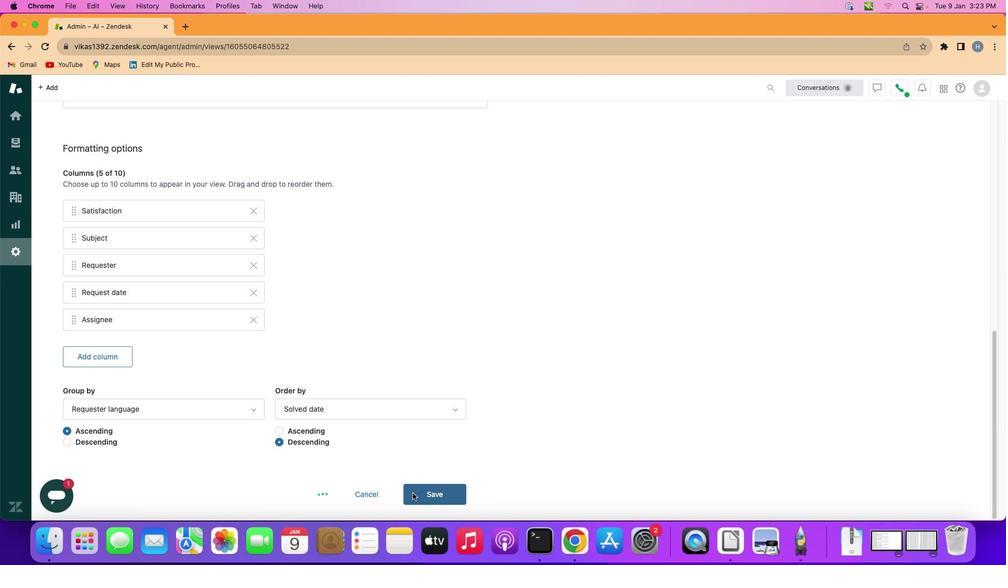 
Action: Mouse pressed left at (408, 492)
Screenshot: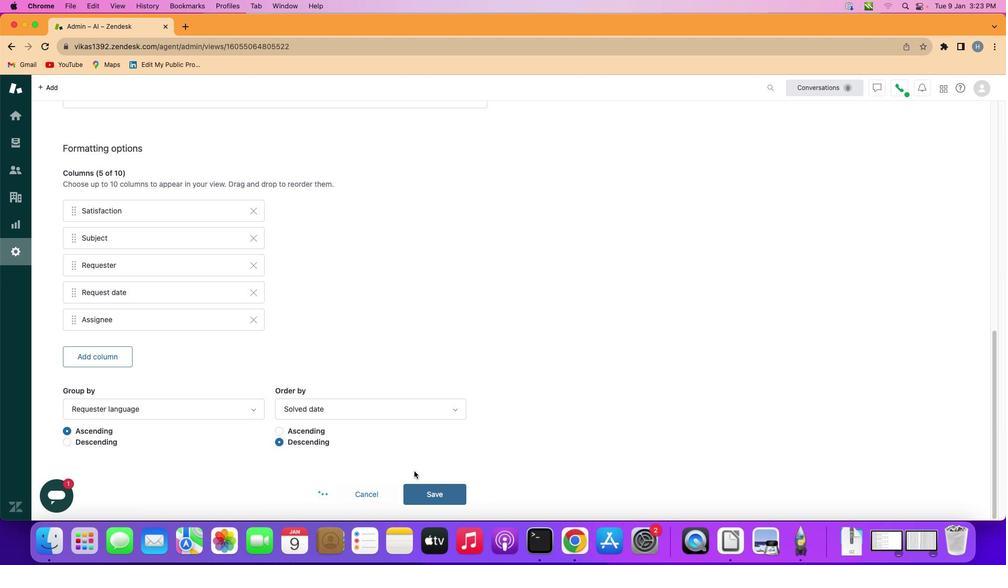 
Action: Mouse moved to (414, 290)
Screenshot: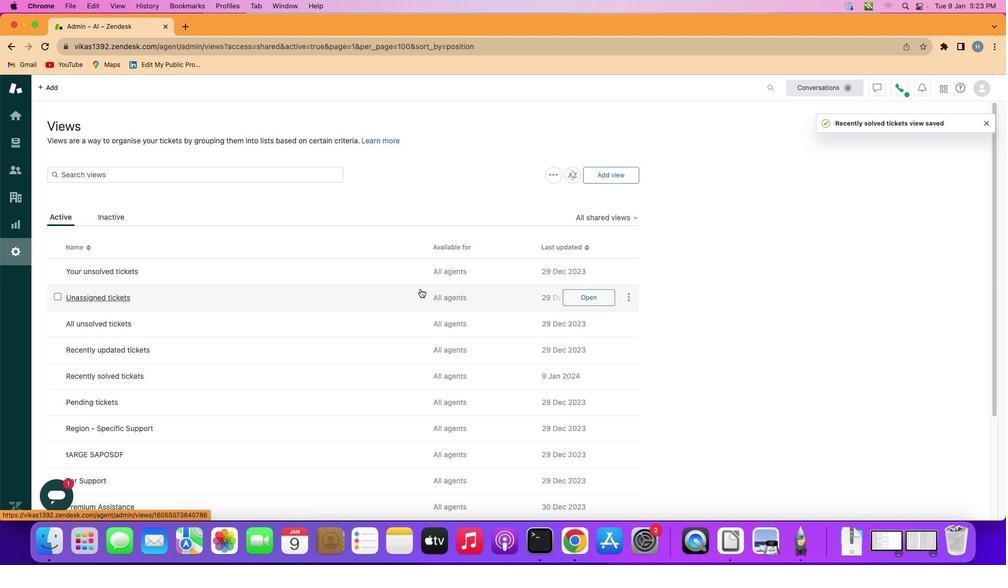 
